 Task: Create a due date automation trigger when advanced on, on the tuesday after a card is due add dates starting in more than 1 working days at 11:00 AM.
Action: Mouse pressed left at (929, 293)
Screenshot: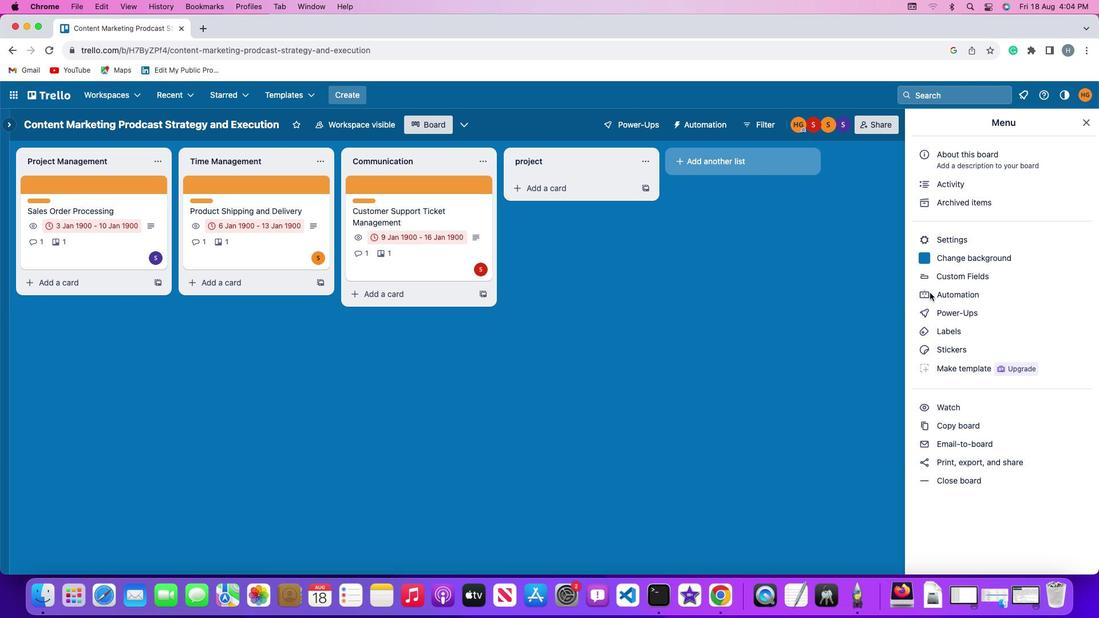 
Action: Mouse moved to (69, 267)
Screenshot: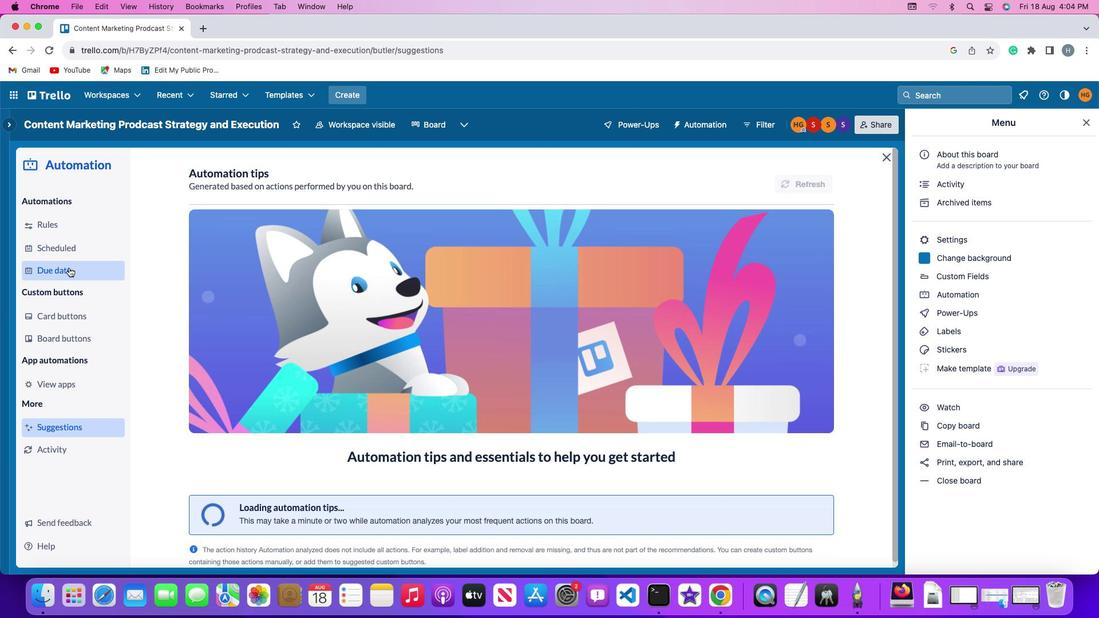 
Action: Mouse pressed left at (69, 267)
Screenshot: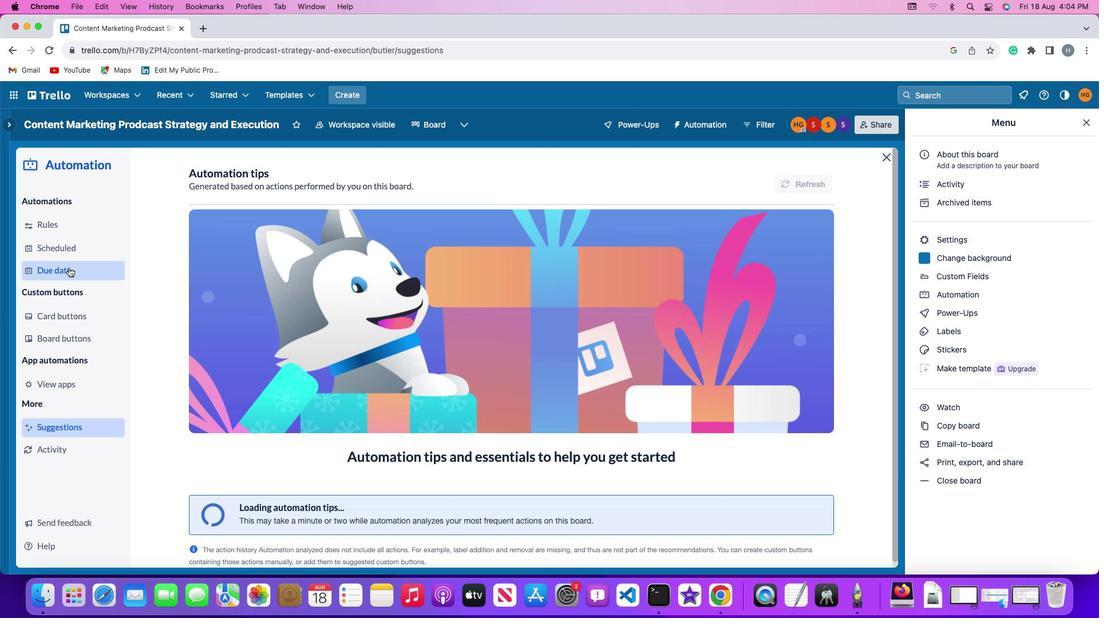 
Action: Mouse moved to (782, 170)
Screenshot: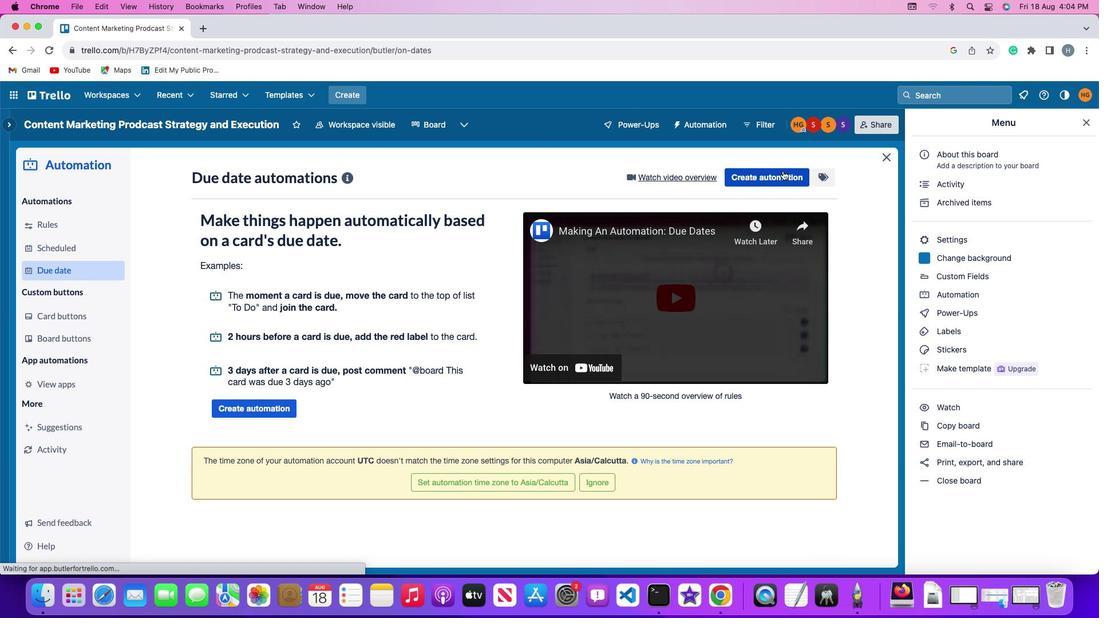 
Action: Mouse pressed left at (782, 170)
Screenshot: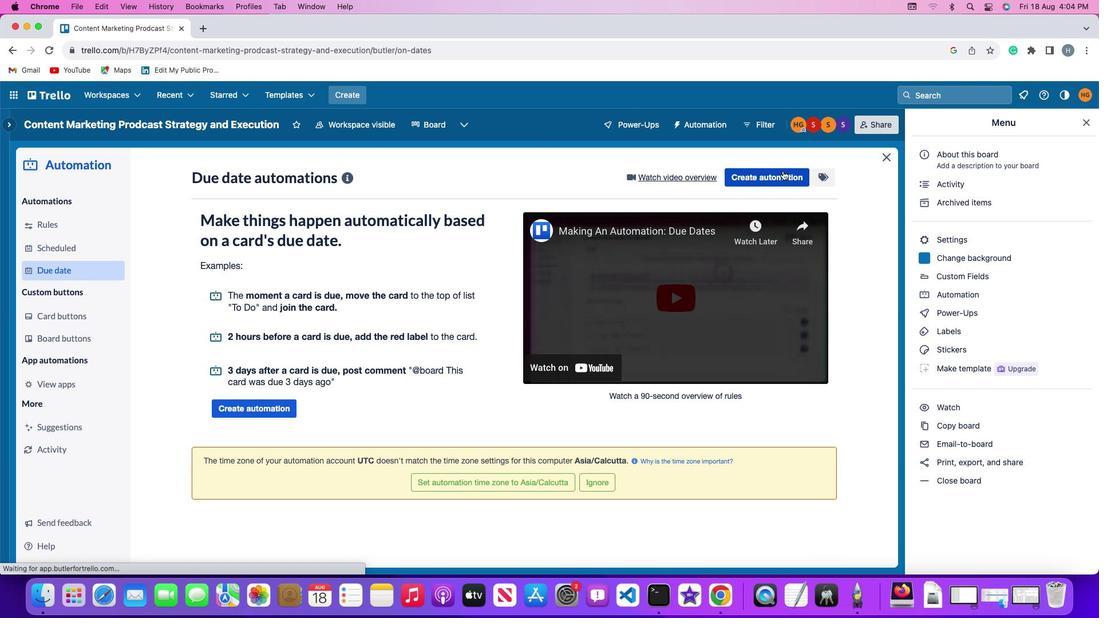 
Action: Mouse moved to (218, 284)
Screenshot: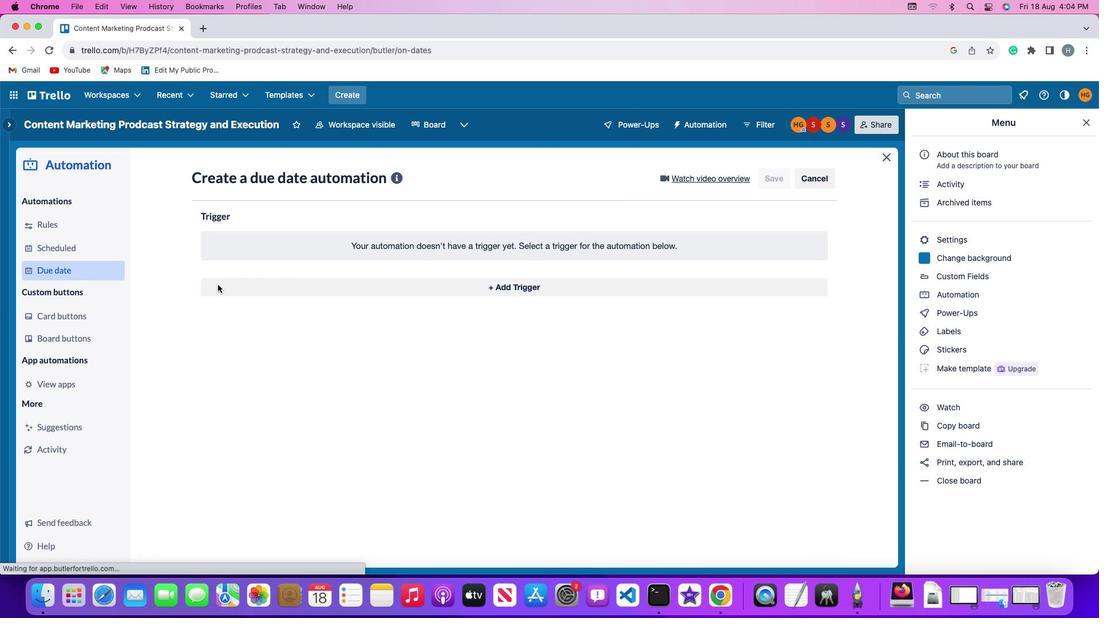 
Action: Mouse pressed left at (218, 284)
Screenshot: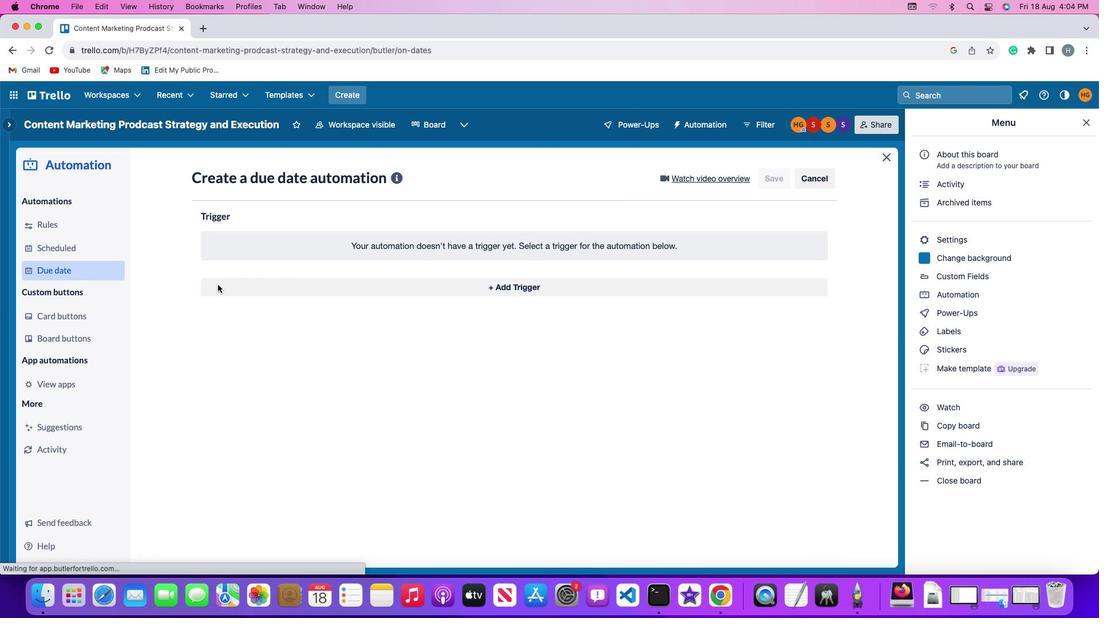 
Action: Mouse moved to (250, 505)
Screenshot: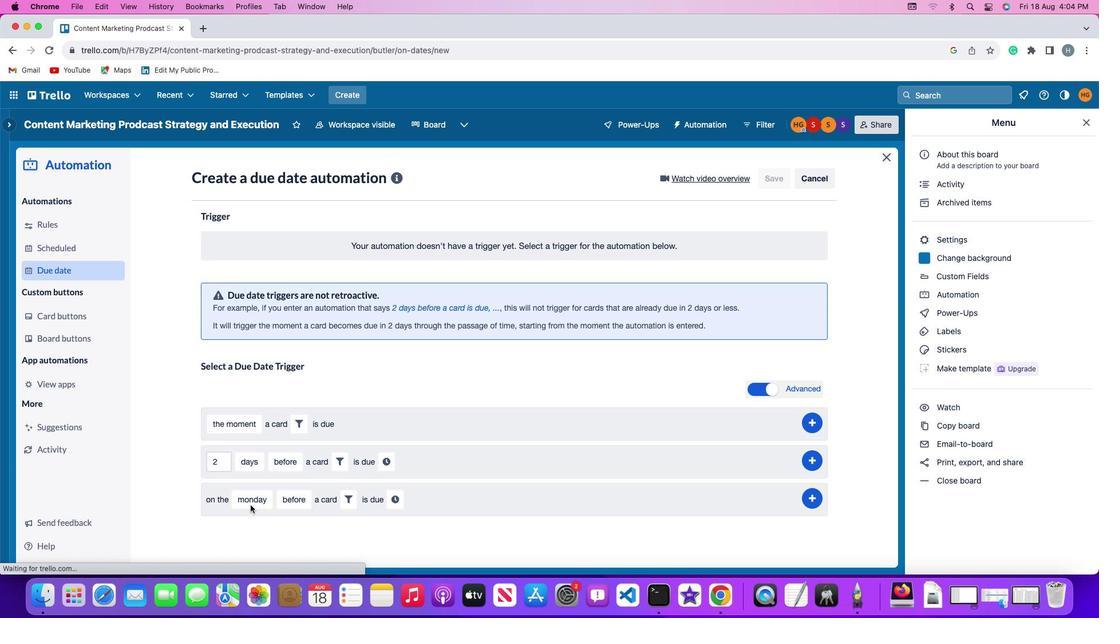
Action: Mouse pressed left at (250, 505)
Screenshot: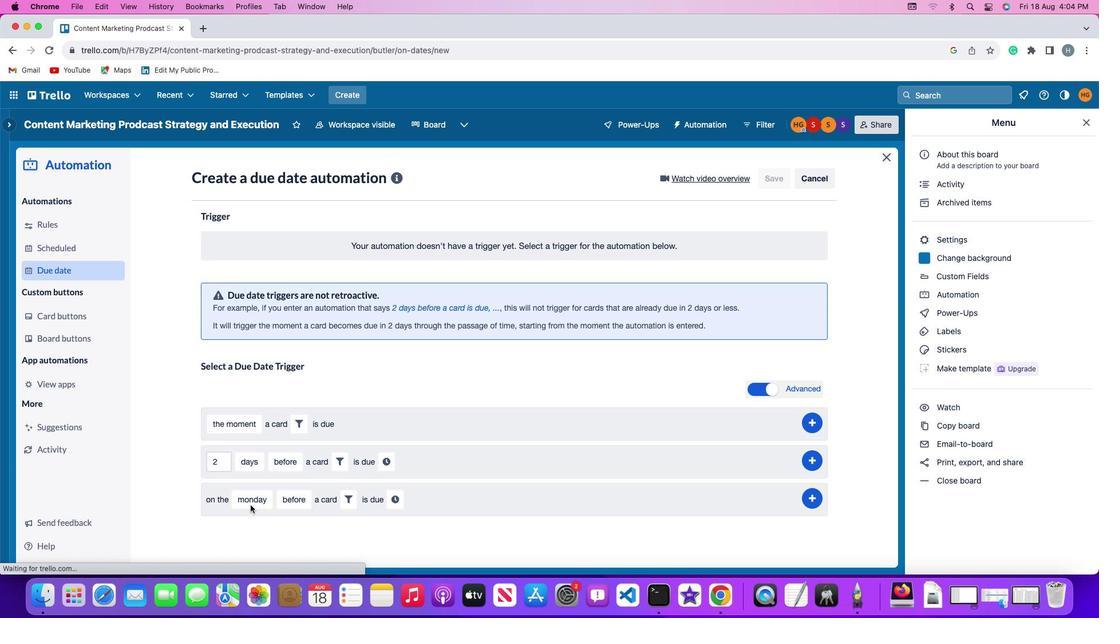 
Action: Mouse moved to (285, 365)
Screenshot: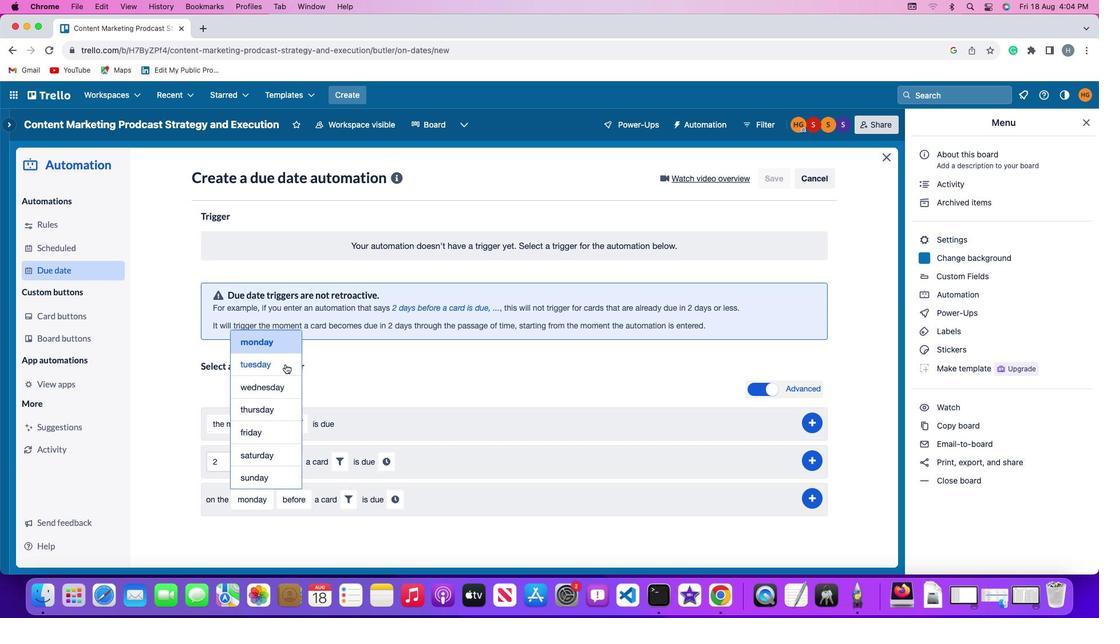 
Action: Mouse pressed left at (285, 365)
Screenshot: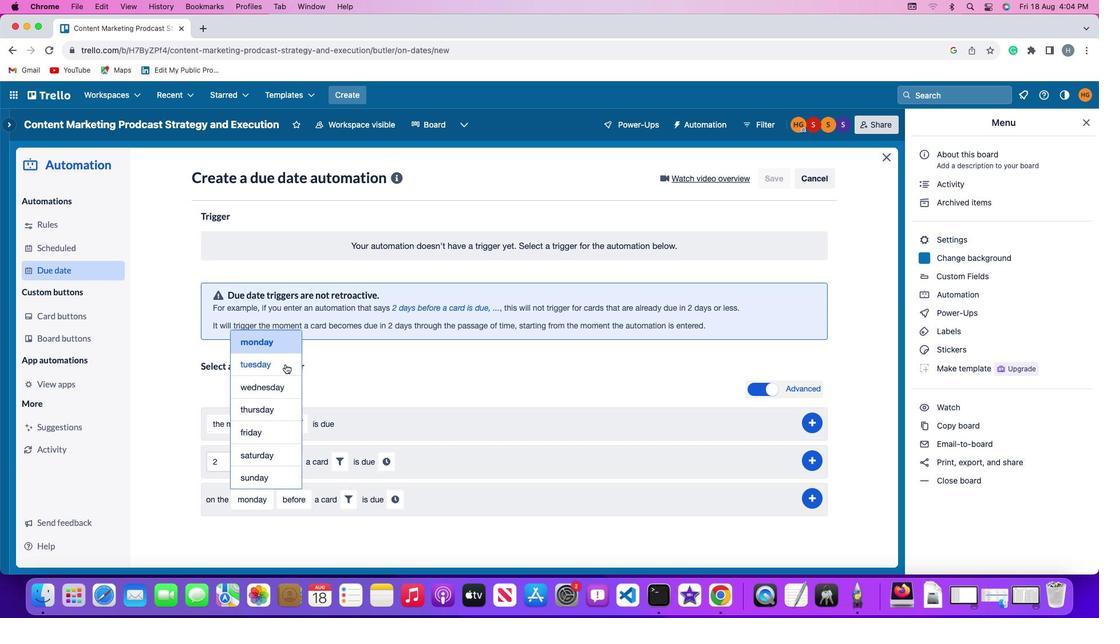 
Action: Mouse moved to (289, 501)
Screenshot: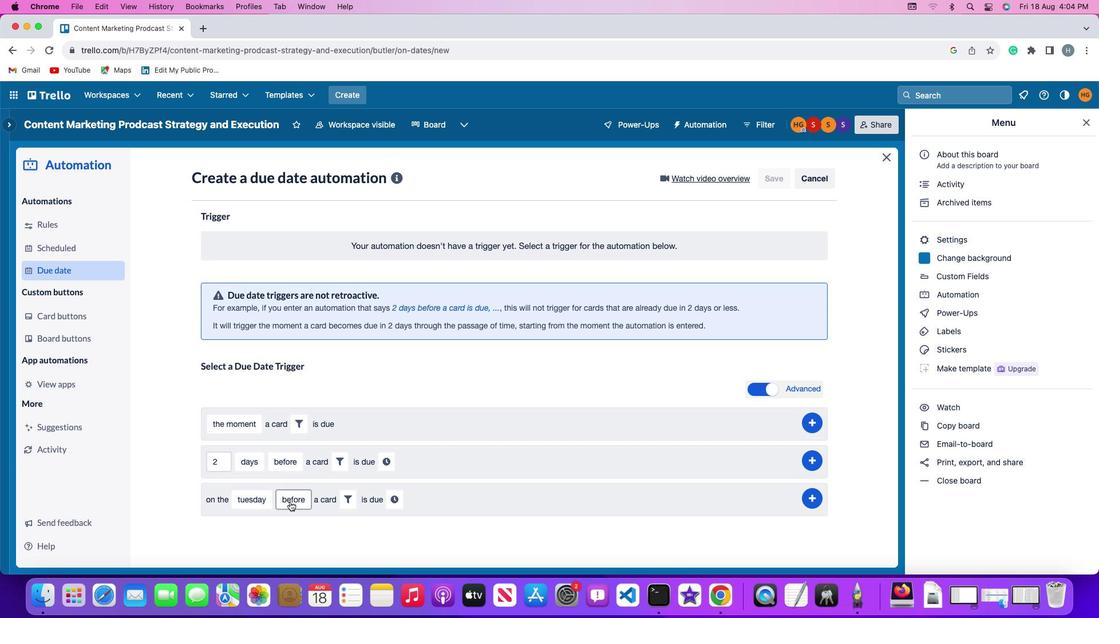 
Action: Mouse pressed left at (289, 501)
Screenshot: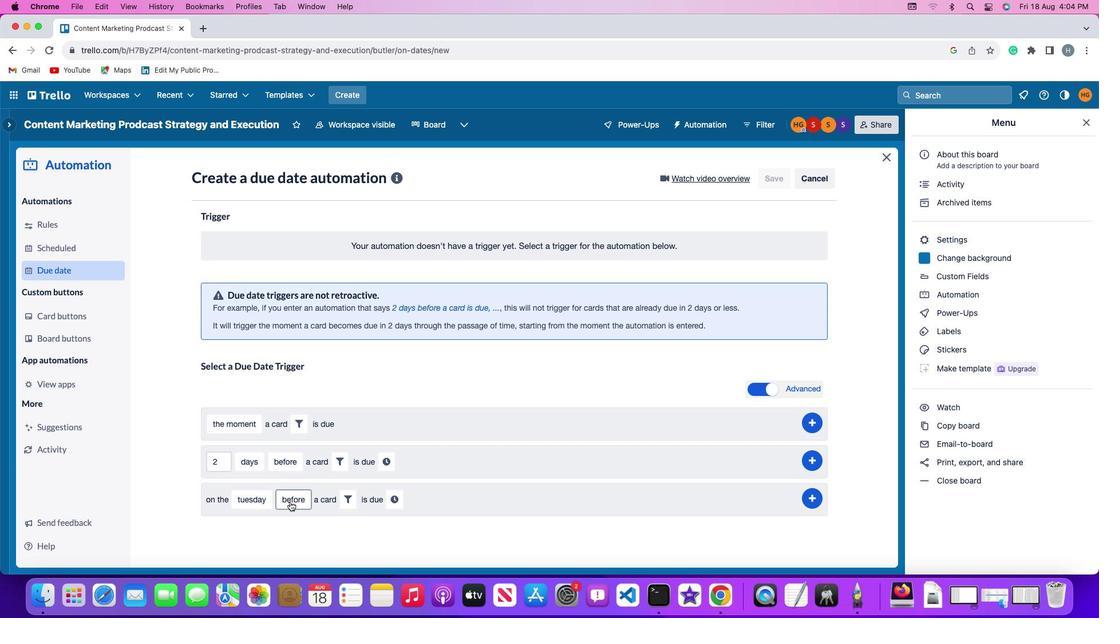 
Action: Mouse moved to (328, 429)
Screenshot: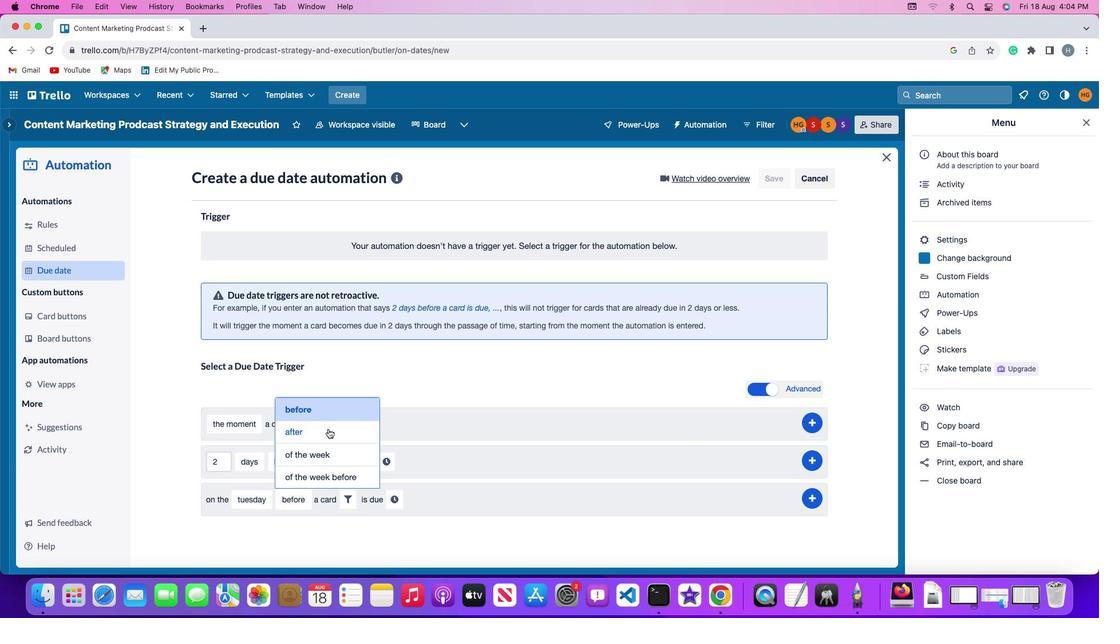 
Action: Mouse pressed left at (328, 429)
Screenshot: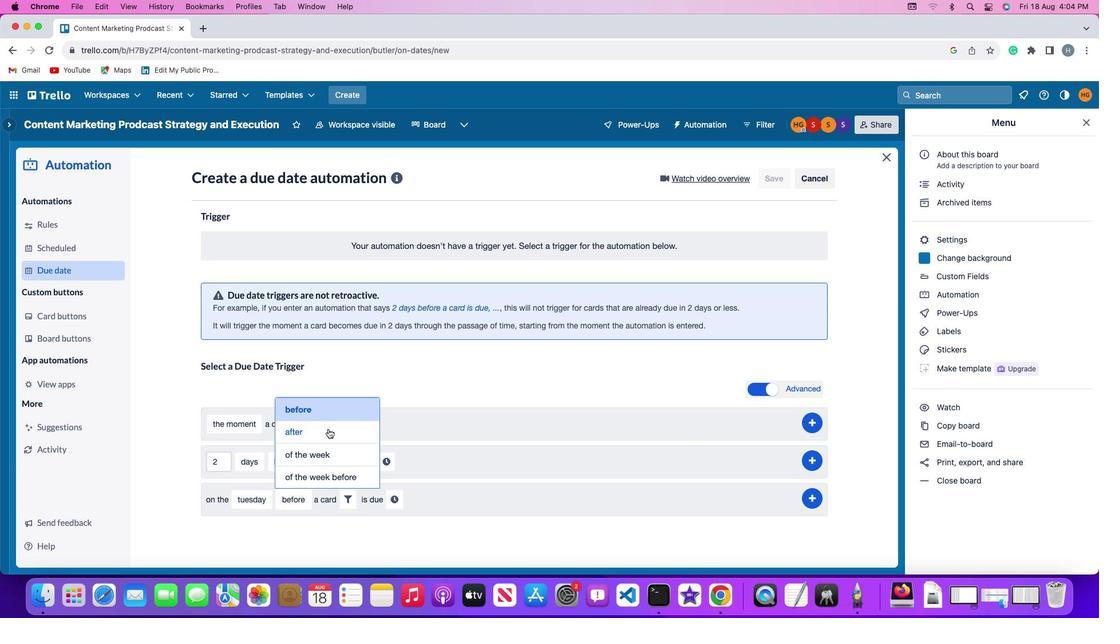 
Action: Mouse moved to (344, 502)
Screenshot: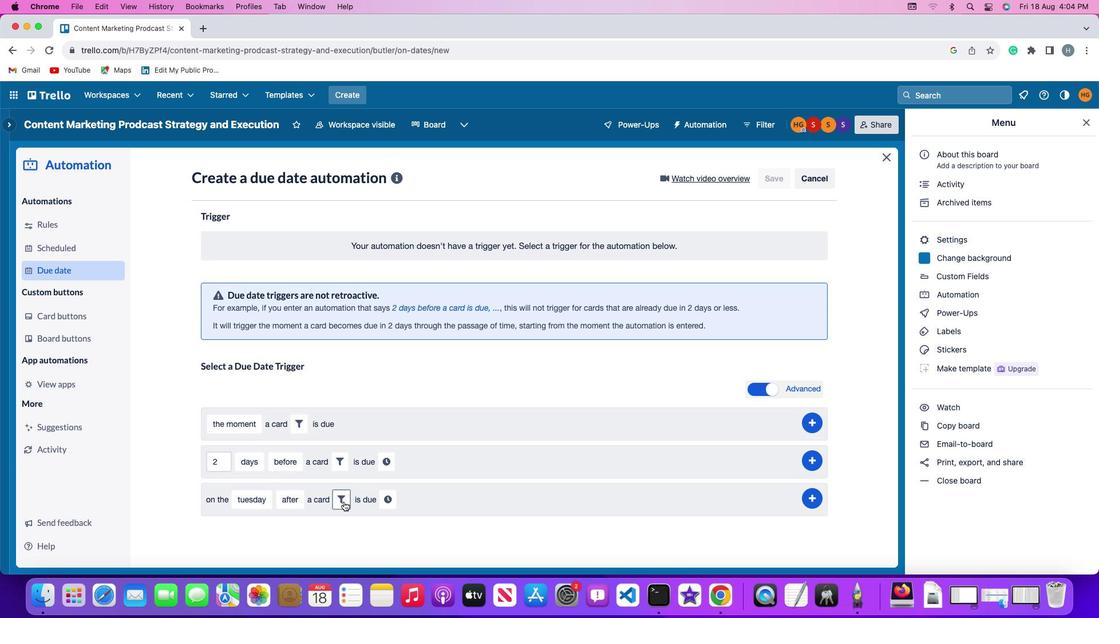 
Action: Mouse pressed left at (344, 502)
Screenshot: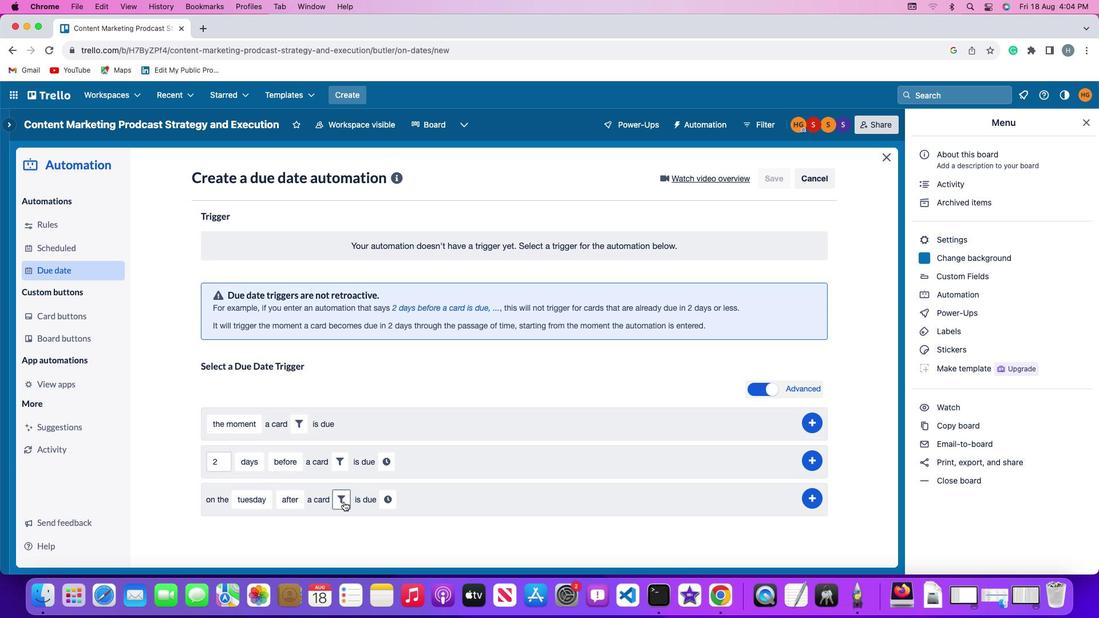 
Action: Mouse moved to (394, 535)
Screenshot: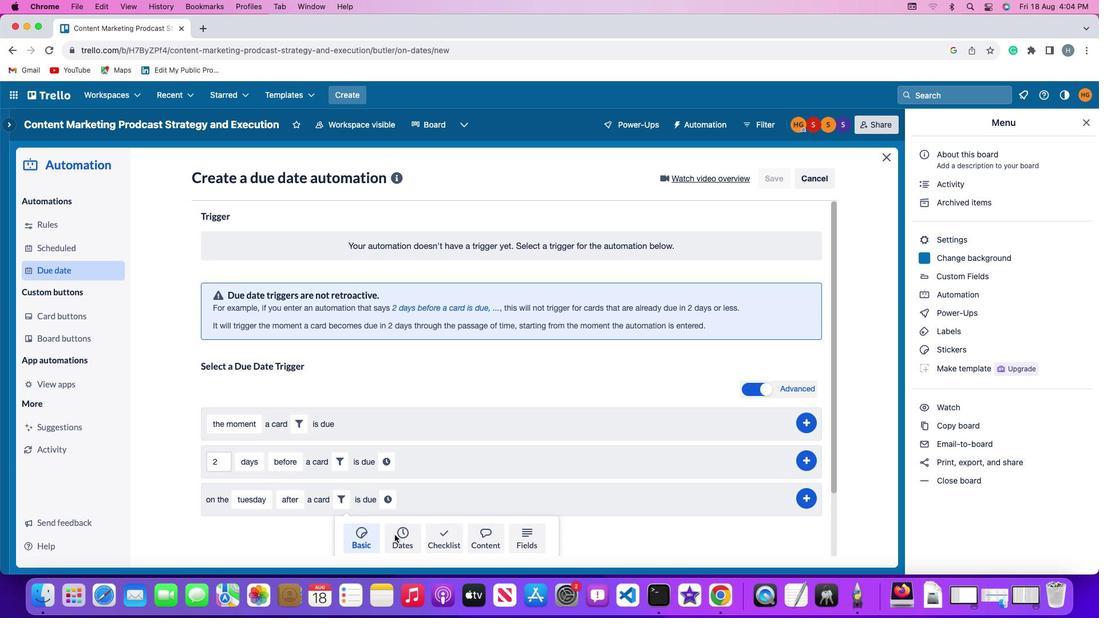 
Action: Mouse pressed left at (394, 535)
Screenshot: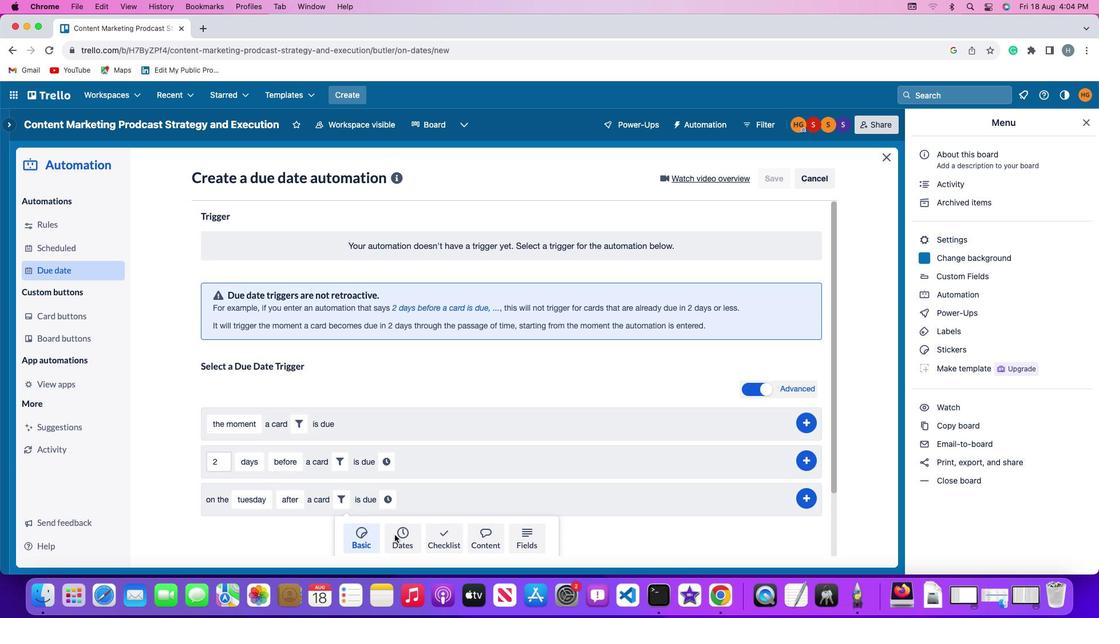 
Action: Mouse moved to (308, 529)
Screenshot: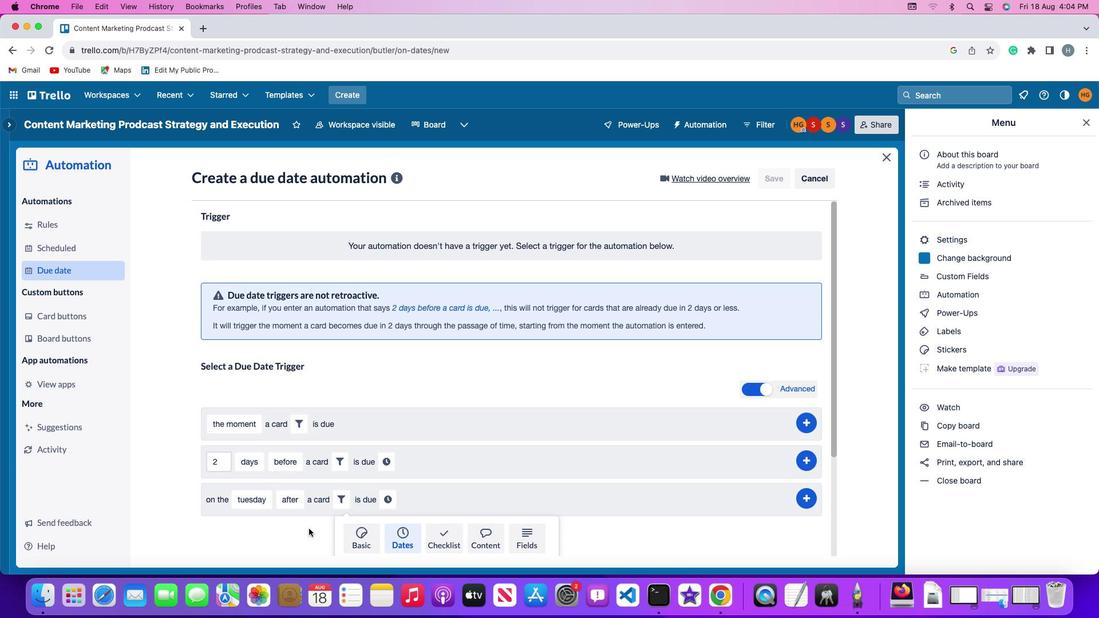
Action: Mouse scrolled (308, 529) with delta (0, 0)
Screenshot: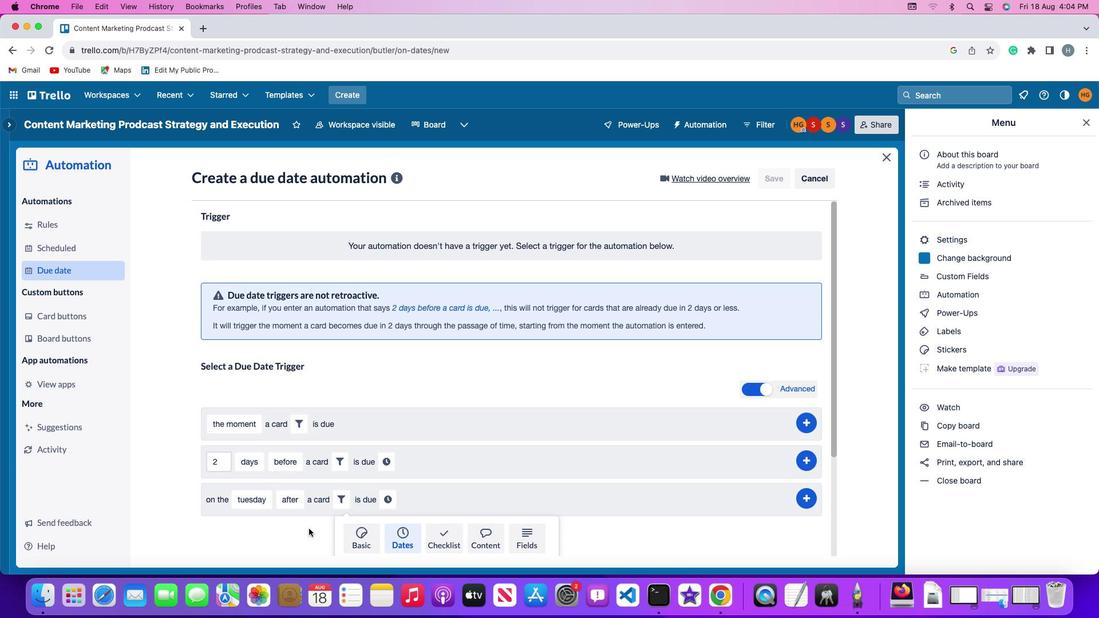 
Action: Mouse scrolled (308, 529) with delta (0, 0)
Screenshot: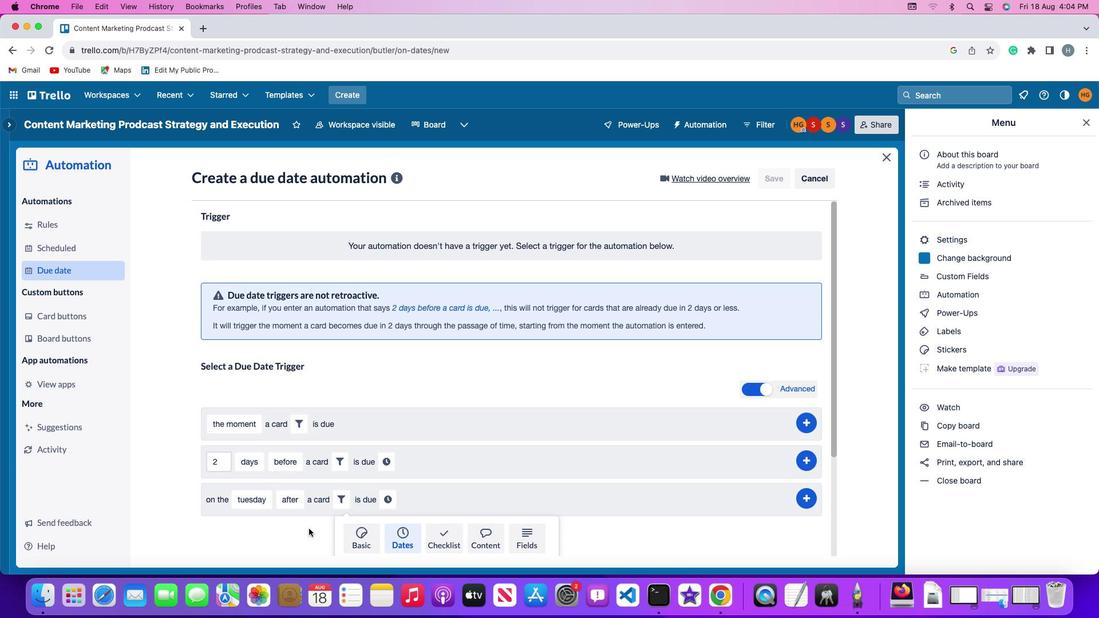 
Action: Mouse scrolled (308, 529) with delta (0, -1)
Screenshot: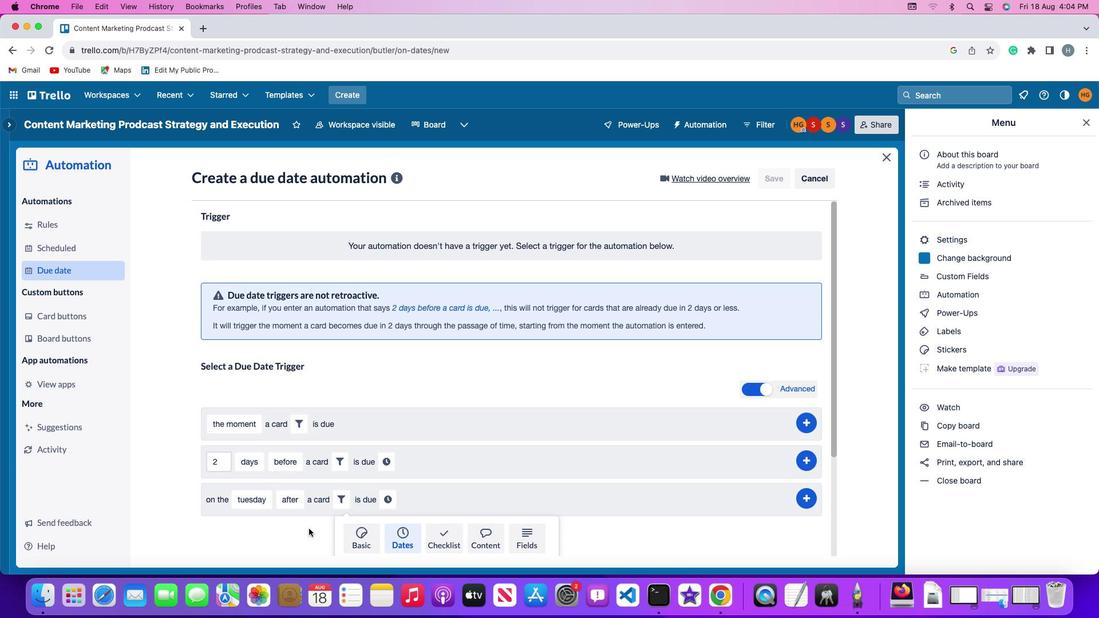 
Action: Mouse scrolled (308, 529) with delta (0, -2)
Screenshot: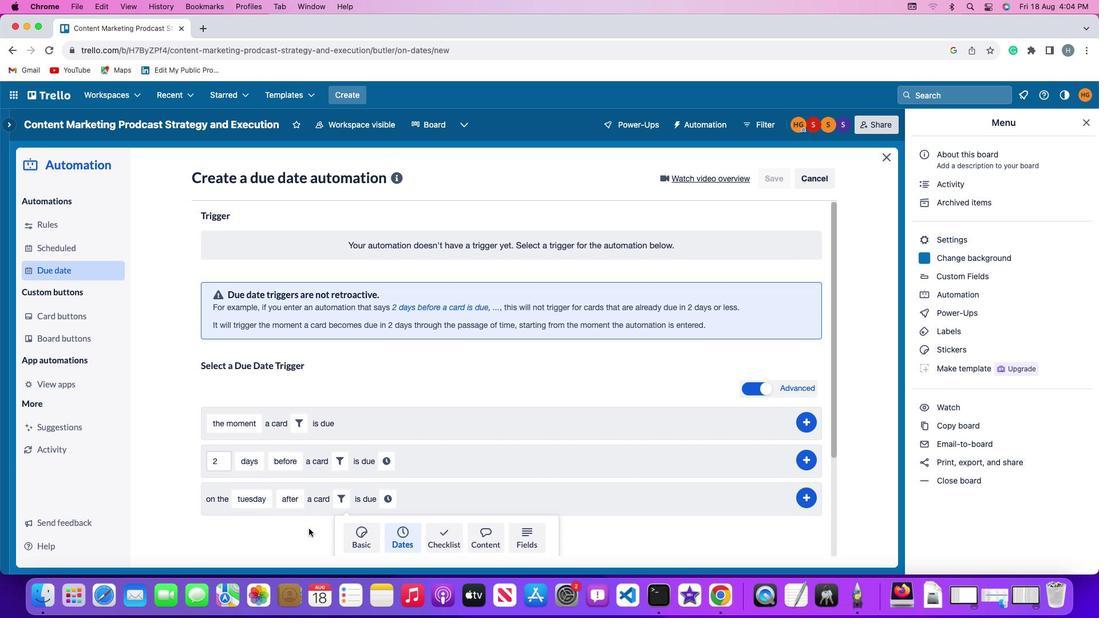 
Action: Mouse scrolled (308, 529) with delta (0, 0)
Screenshot: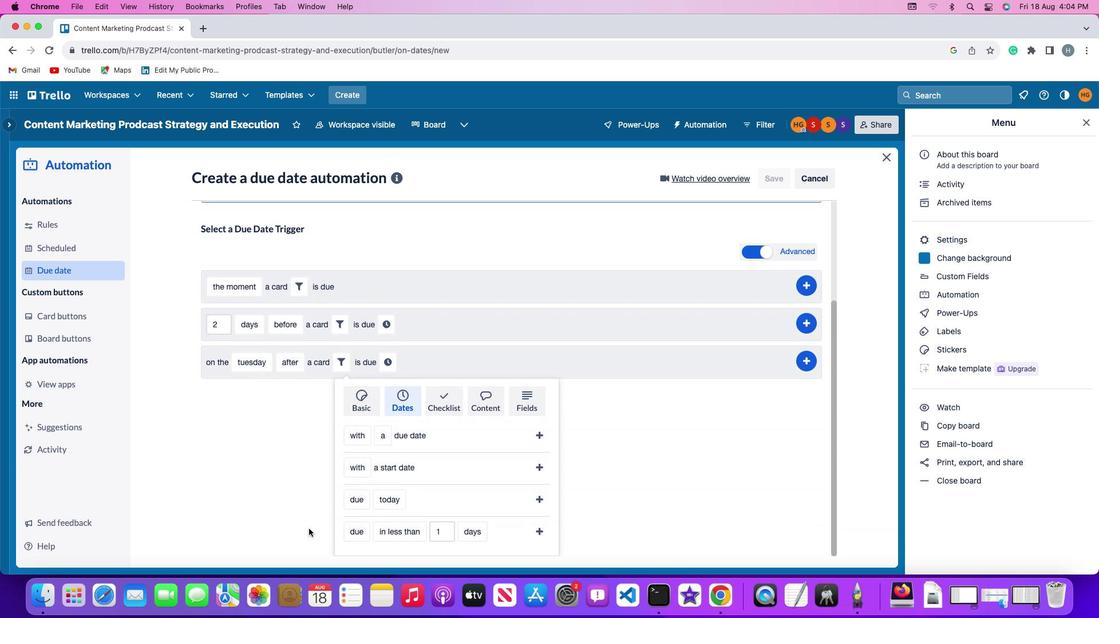 
Action: Mouse scrolled (308, 529) with delta (0, 0)
Screenshot: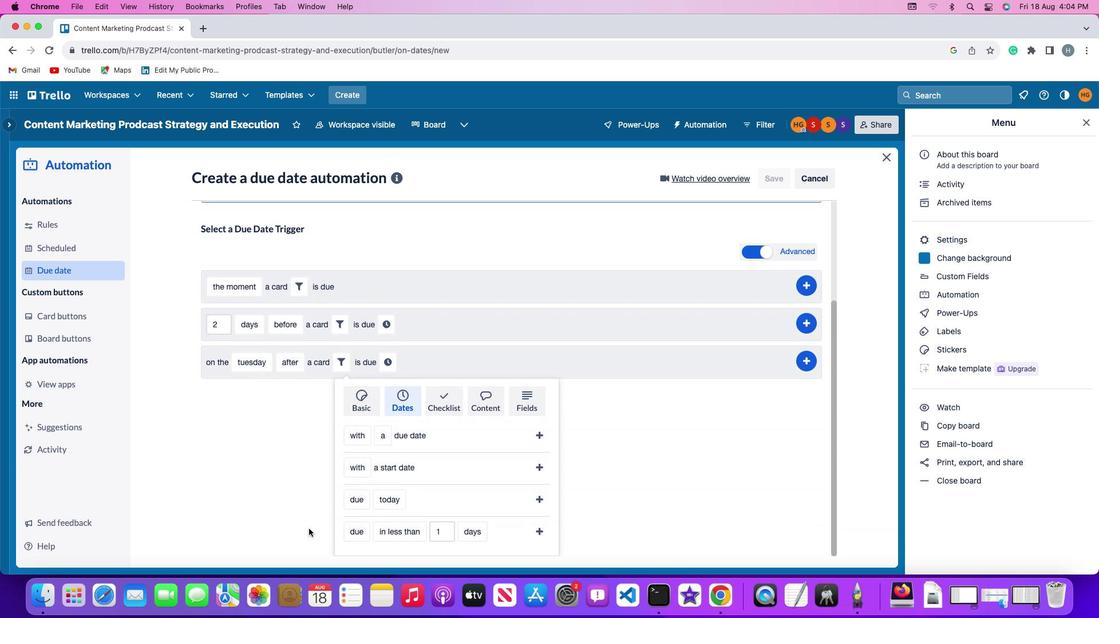 
Action: Mouse scrolled (308, 529) with delta (0, -1)
Screenshot: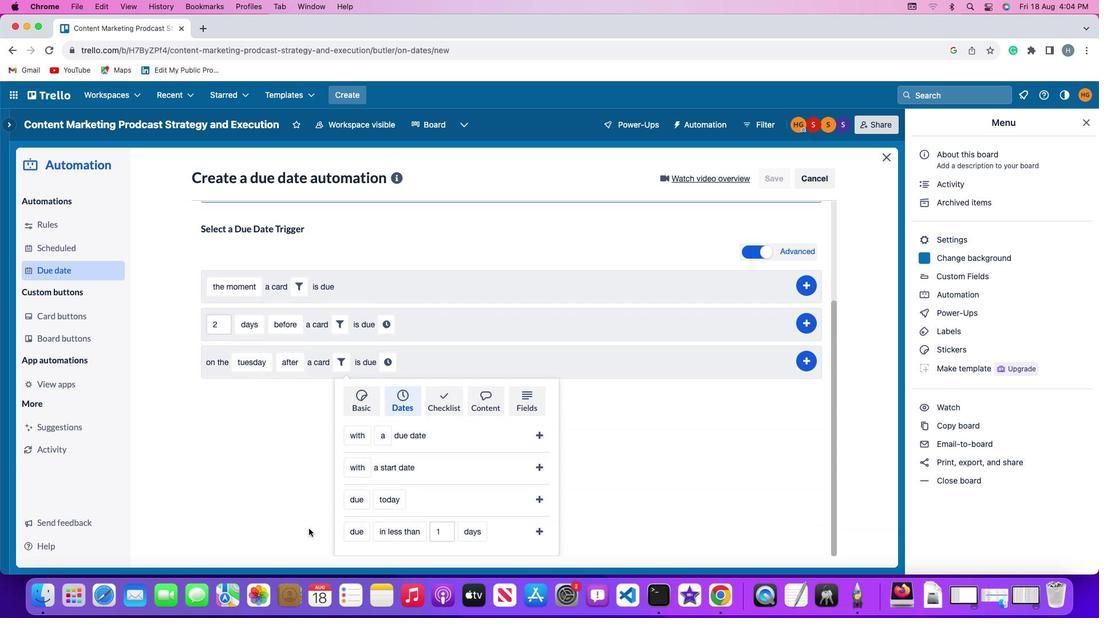 
Action: Mouse moved to (344, 537)
Screenshot: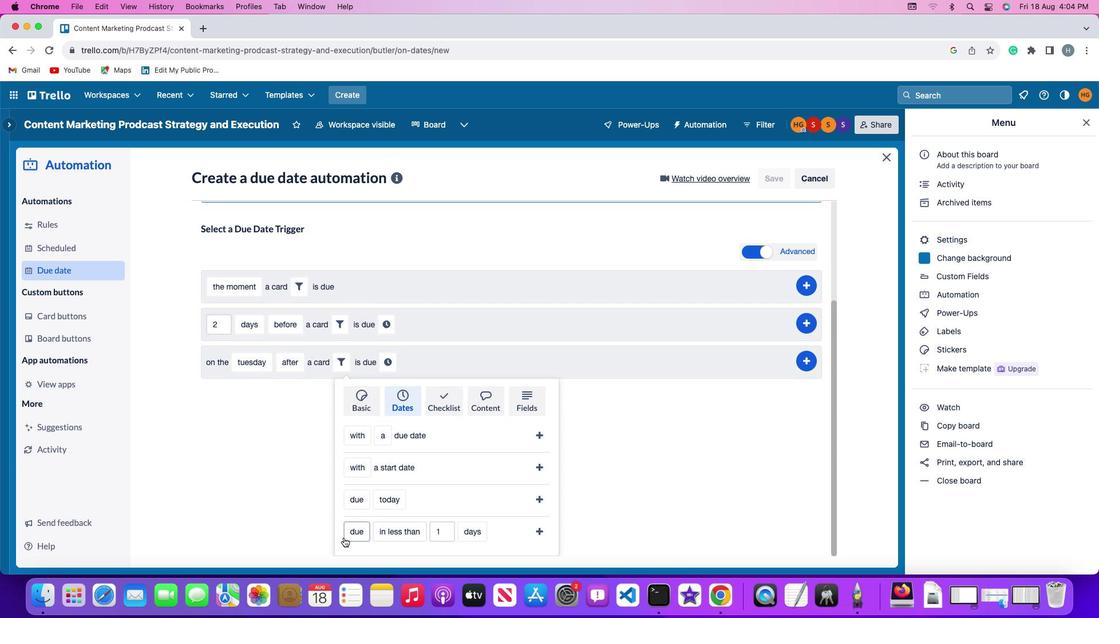 
Action: Mouse pressed left at (344, 537)
Screenshot: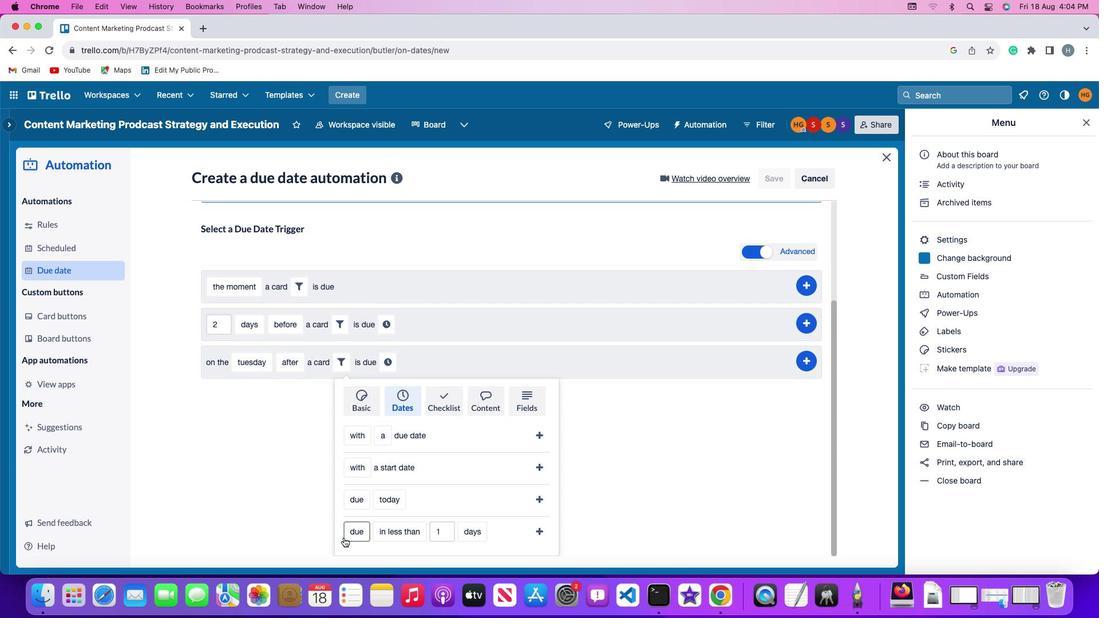 
Action: Mouse moved to (359, 514)
Screenshot: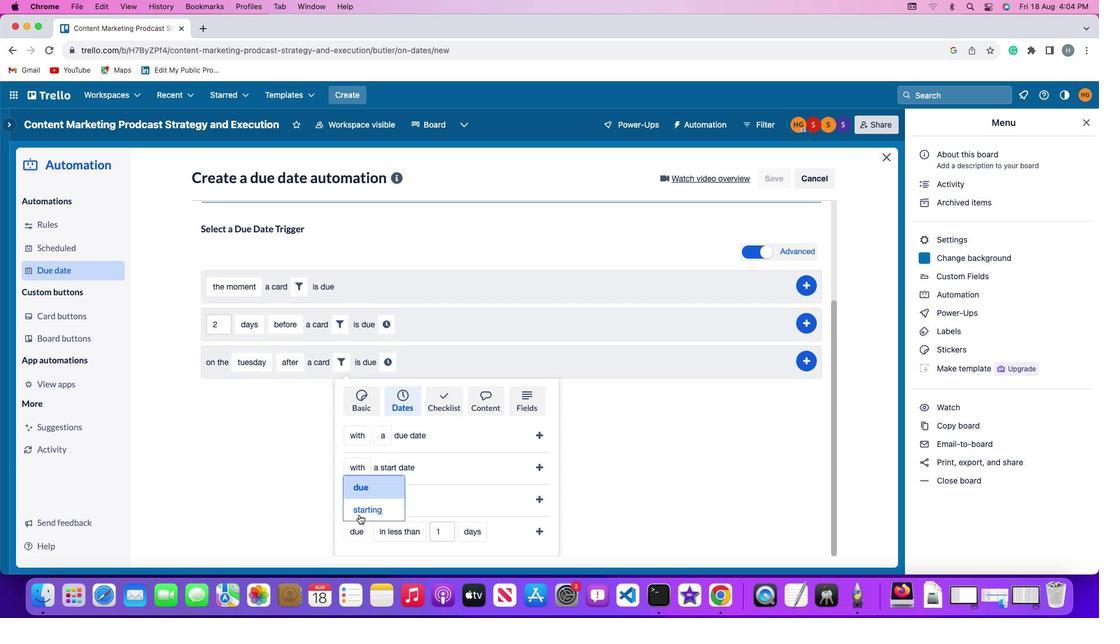 
Action: Mouse pressed left at (359, 514)
Screenshot: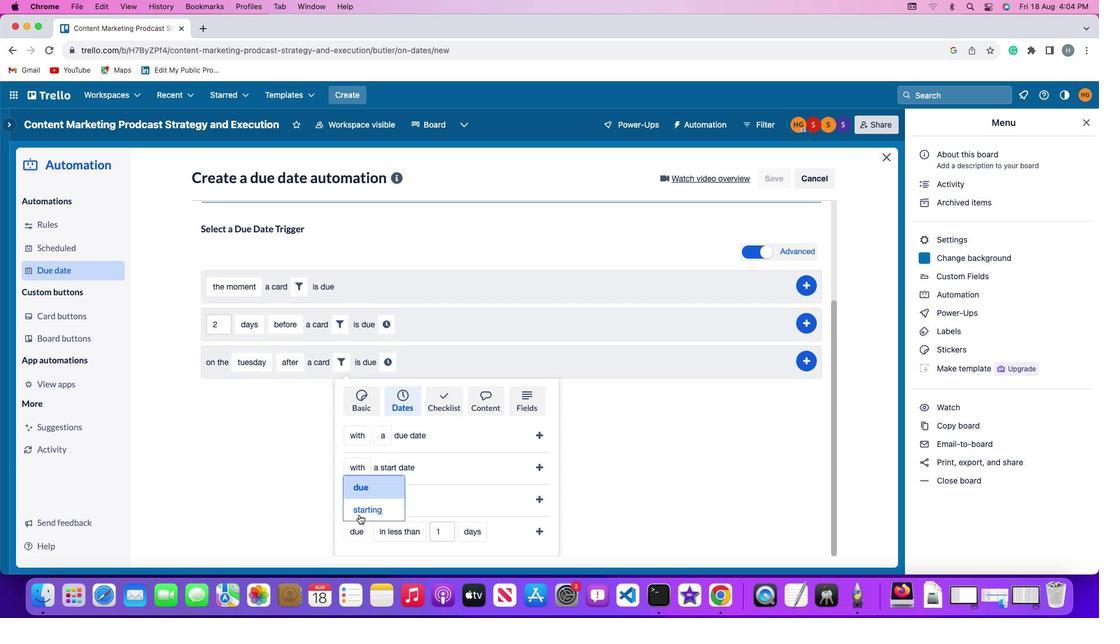 
Action: Mouse moved to (406, 529)
Screenshot: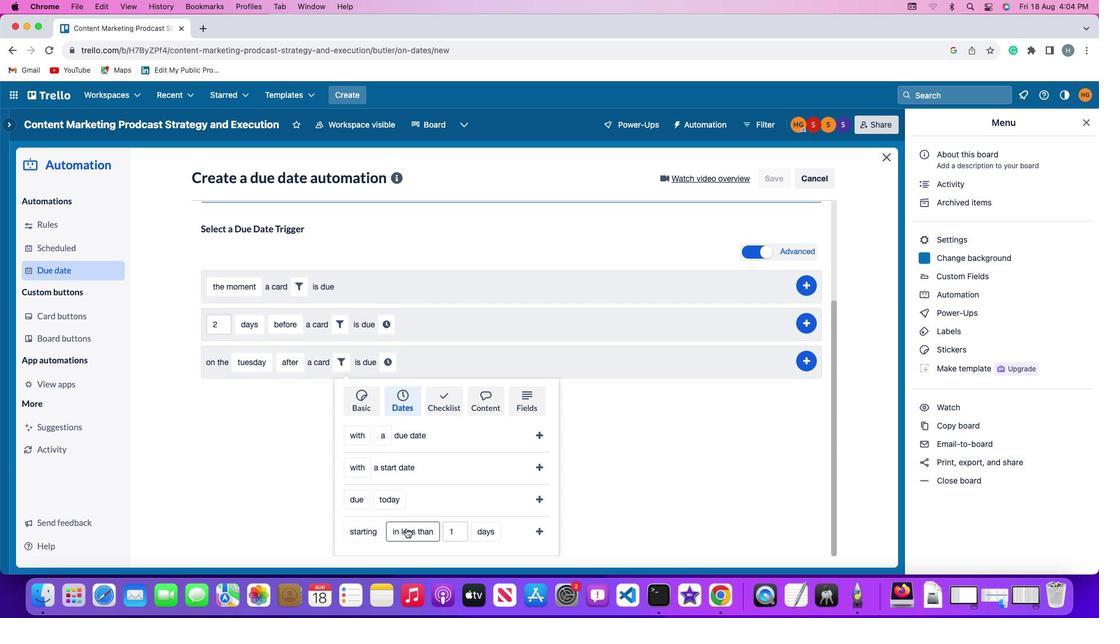 
Action: Mouse pressed left at (406, 529)
Screenshot: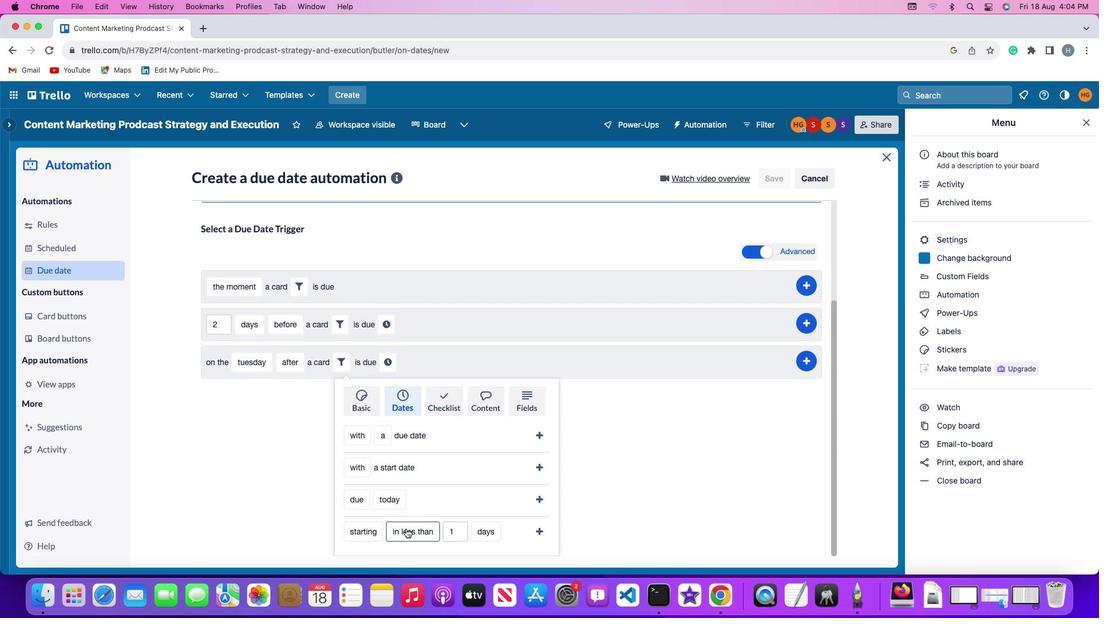 
Action: Mouse moved to (426, 453)
Screenshot: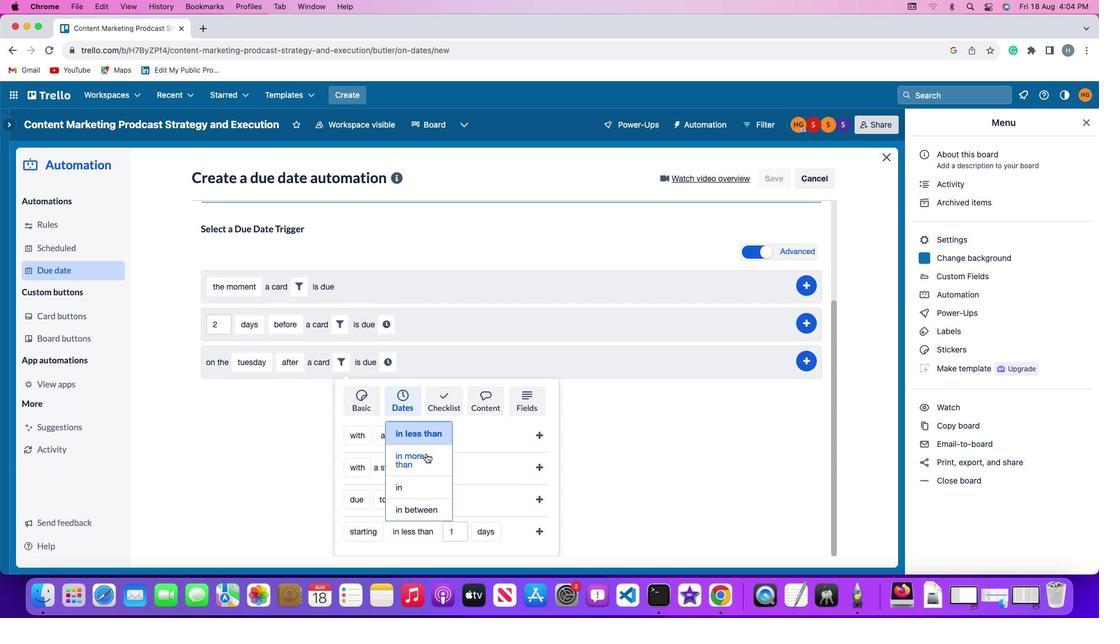 
Action: Mouse pressed left at (426, 453)
Screenshot: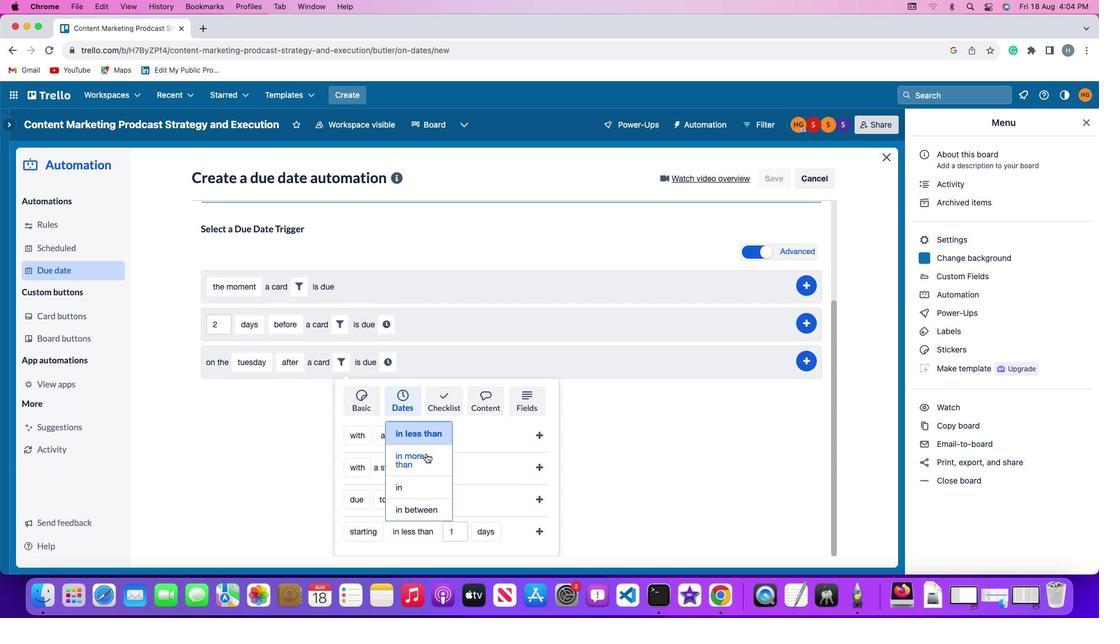 
Action: Mouse moved to (461, 528)
Screenshot: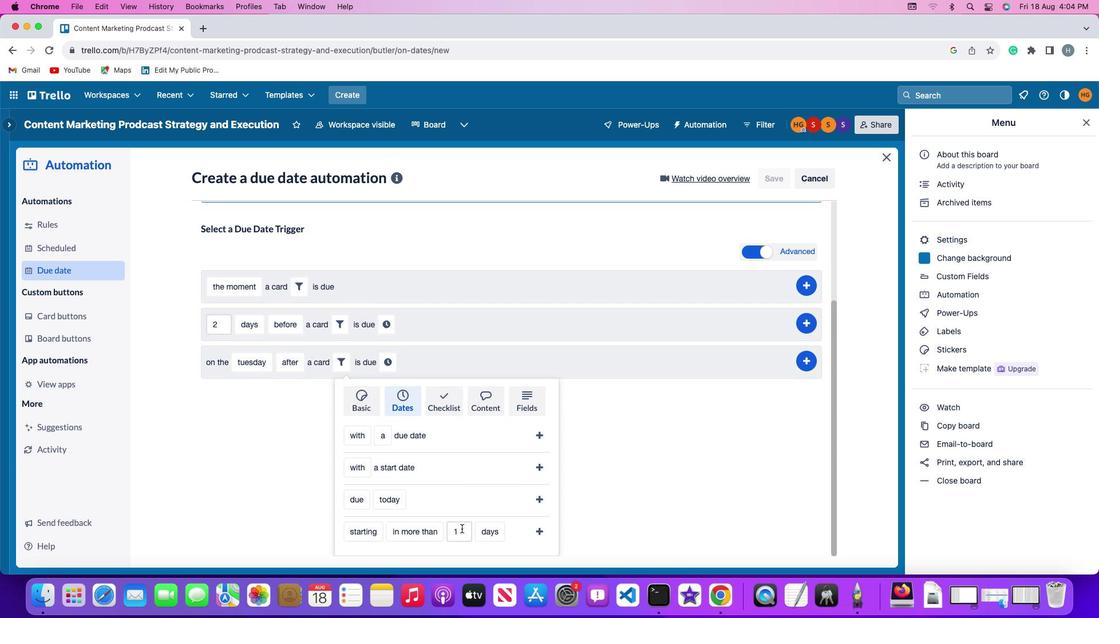 
Action: Mouse pressed left at (461, 528)
Screenshot: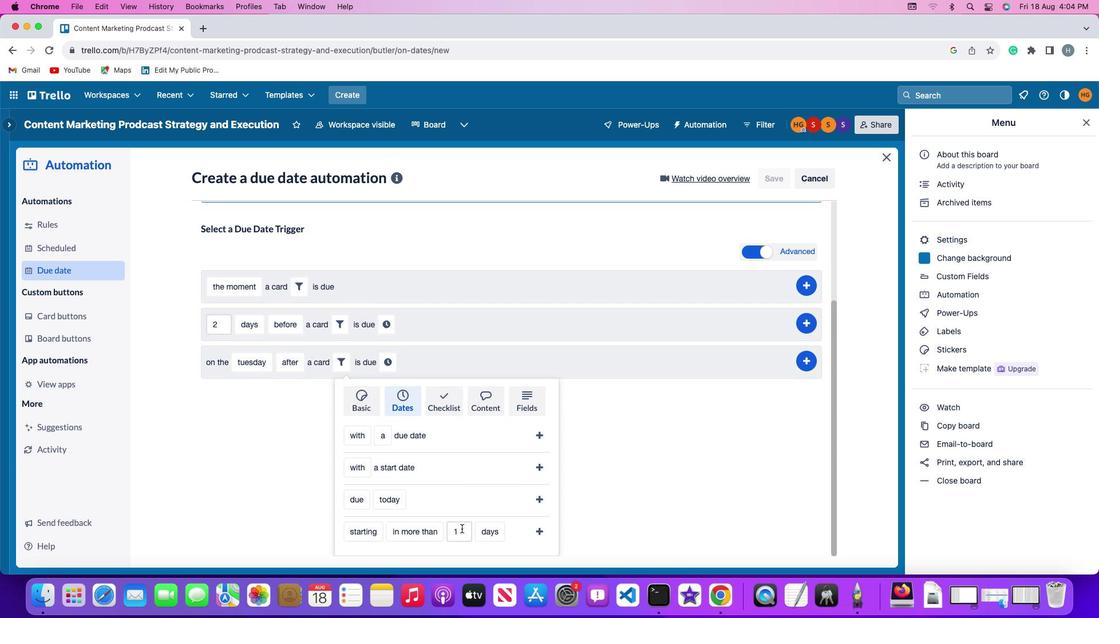 
Action: Mouse moved to (461, 528)
Screenshot: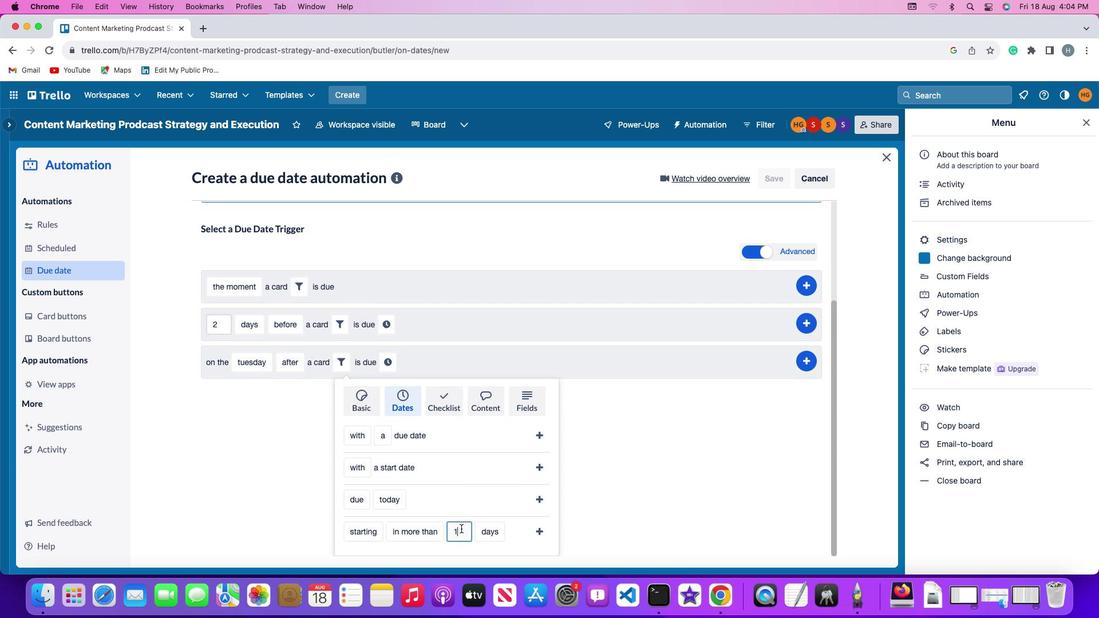 
Action: Key pressed Key.backspace'1'
Screenshot: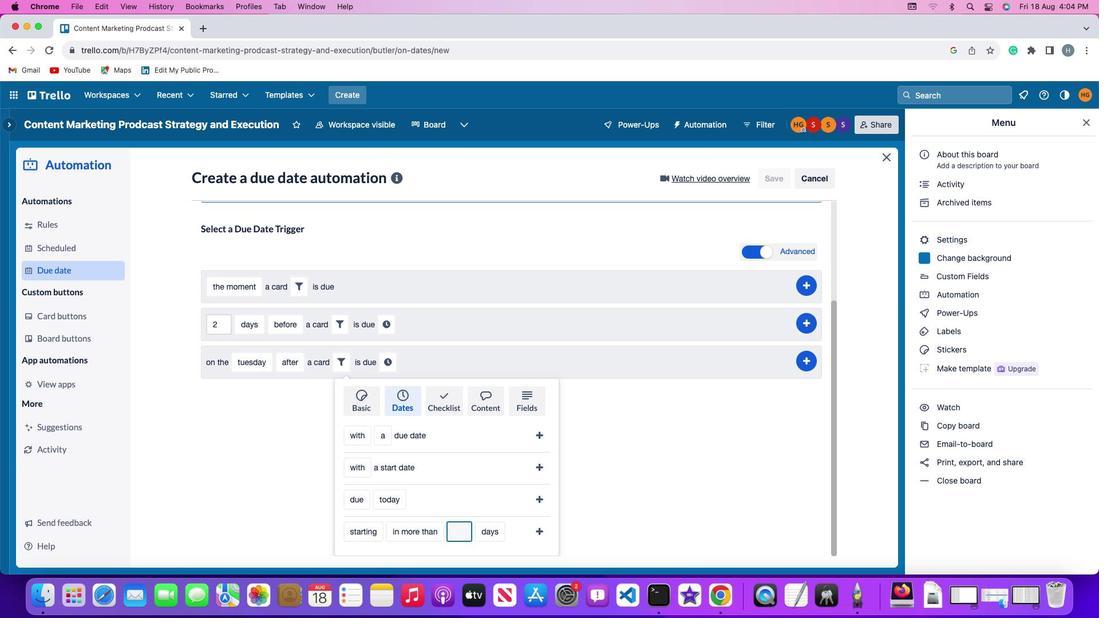 
Action: Mouse moved to (490, 531)
Screenshot: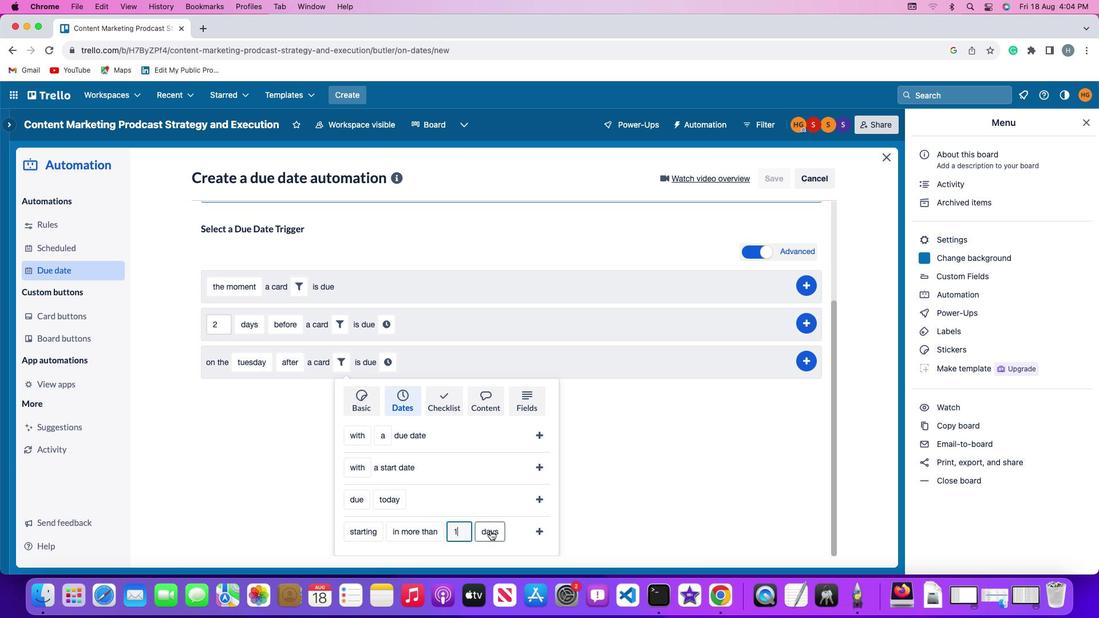 
Action: Mouse pressed left at (490, 531)
Screenshot: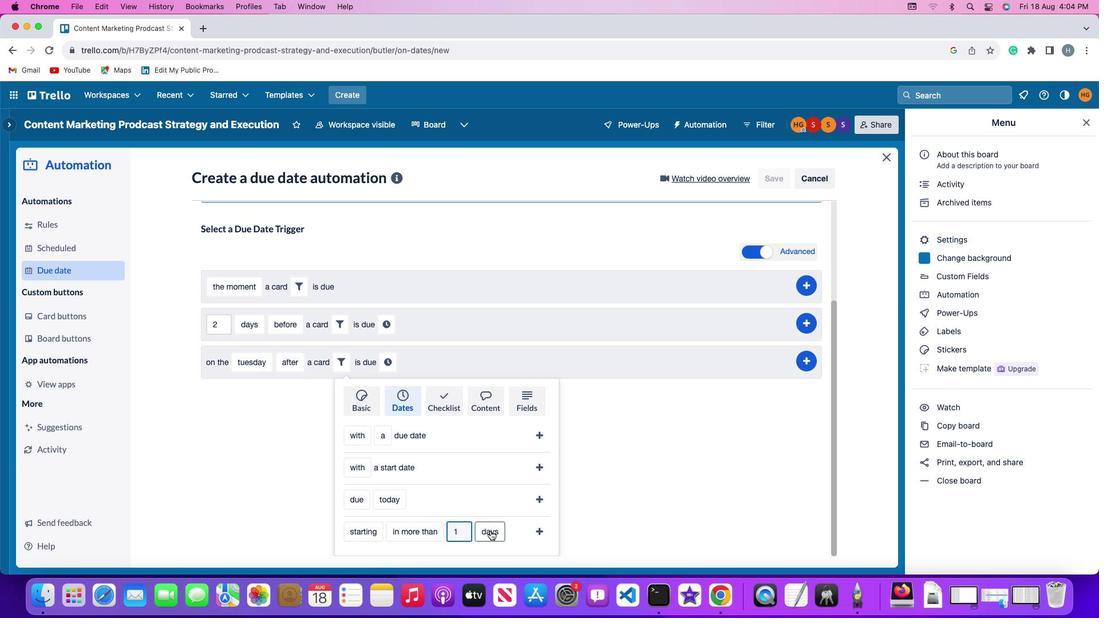 
Action: Mouse moved to (497, 514)
Screenshot: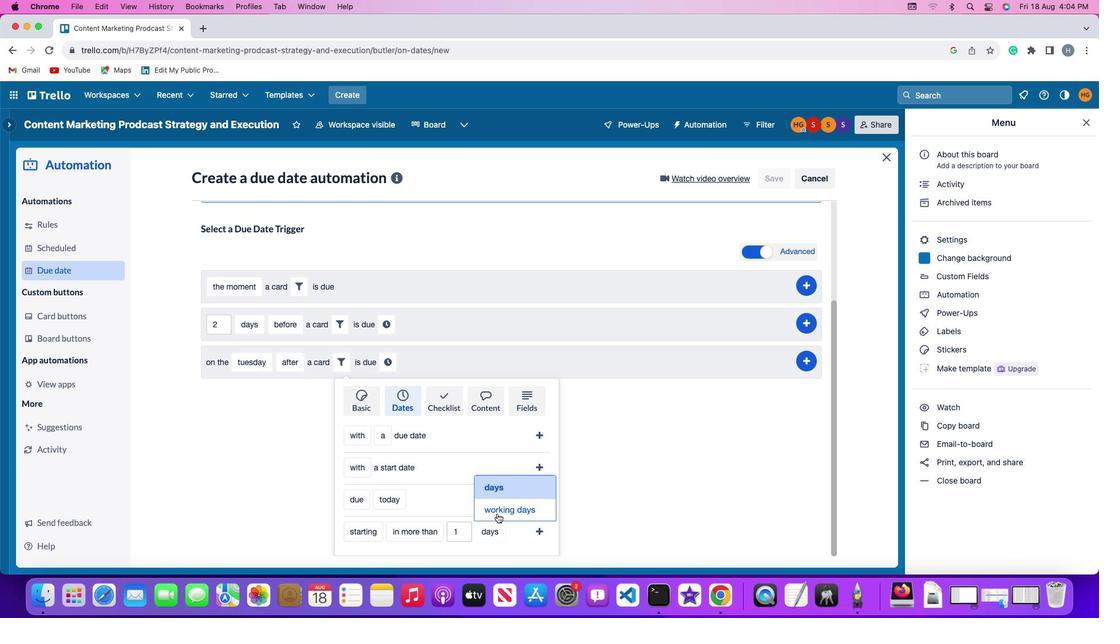 
Action: Mouse pressed left at (497, 514)
Screenshot: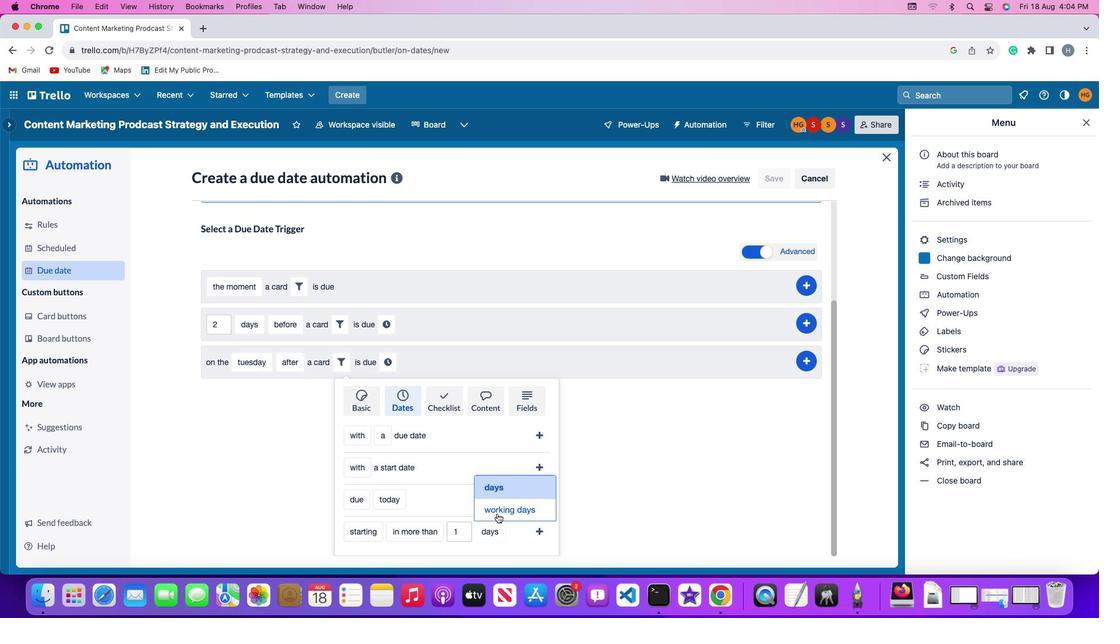 
Action: Mouse moved to (551, 533)
Screenshot: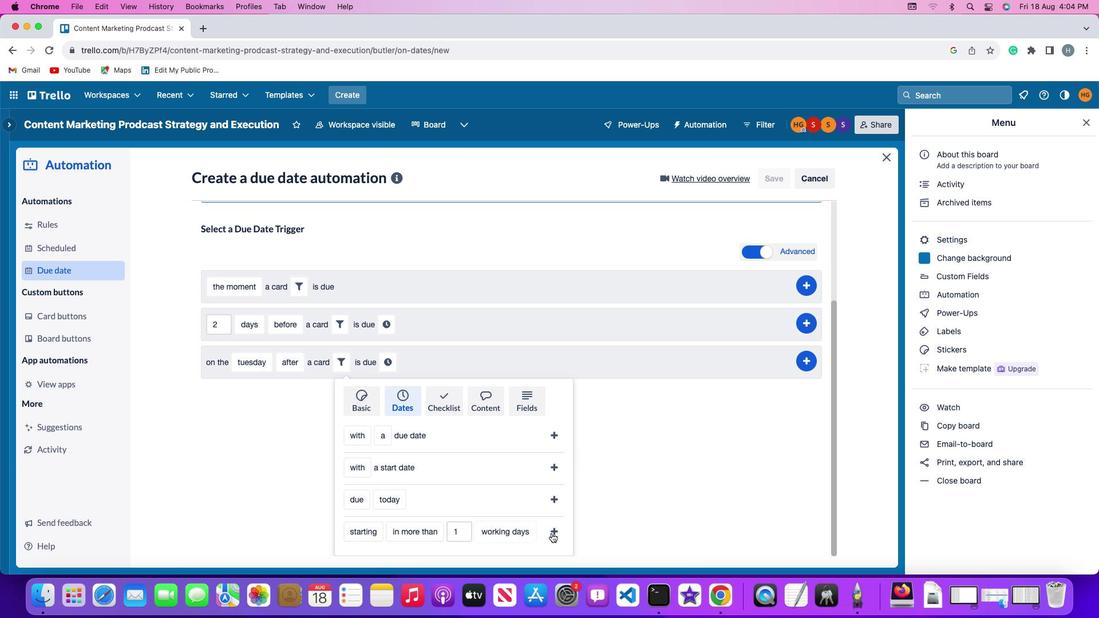 
Action: Mouse pressed left at (551, 533)
Screenshot: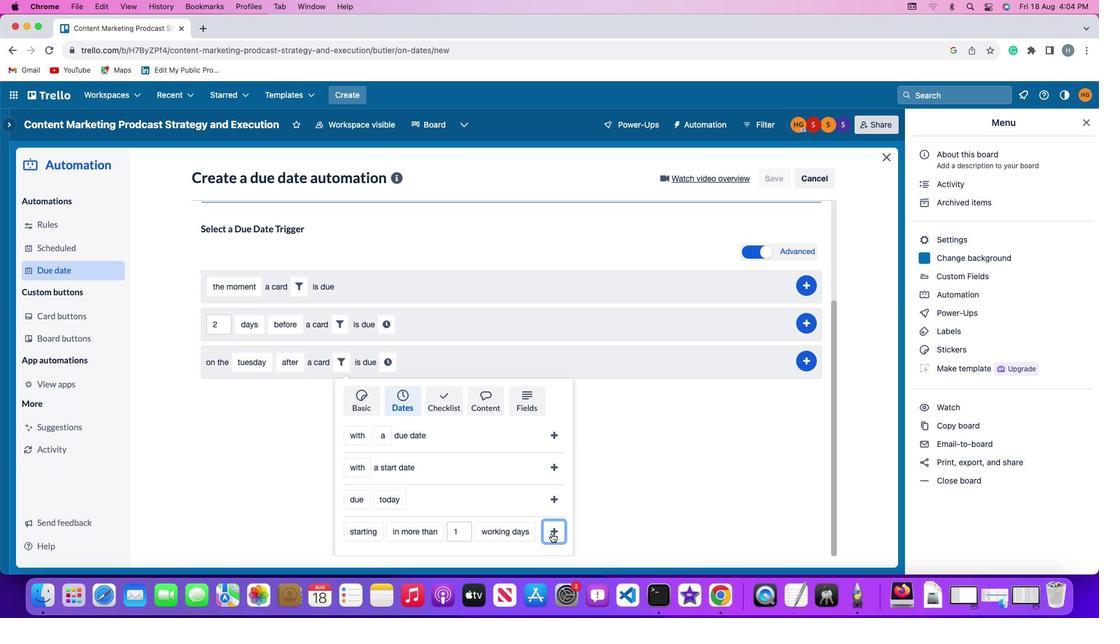 
Action: Mouse moved to (541, 495)
Screenshot: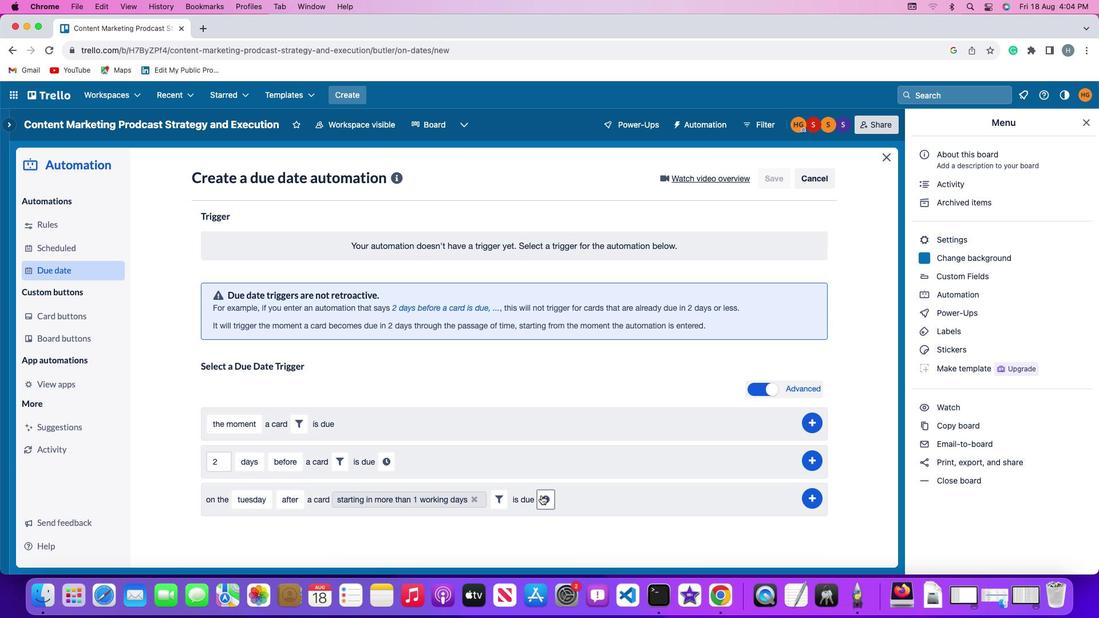
Action: Mouse pressed left at (541, 495)
Screenshot: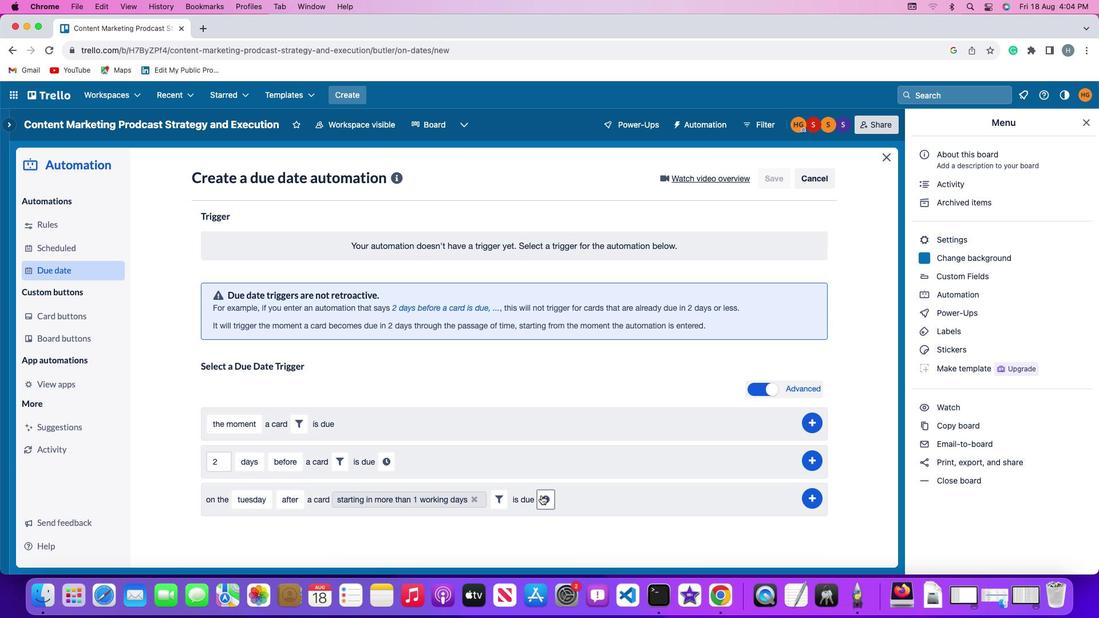 
Action: Mouse moved to (565, 502)
Screenshot: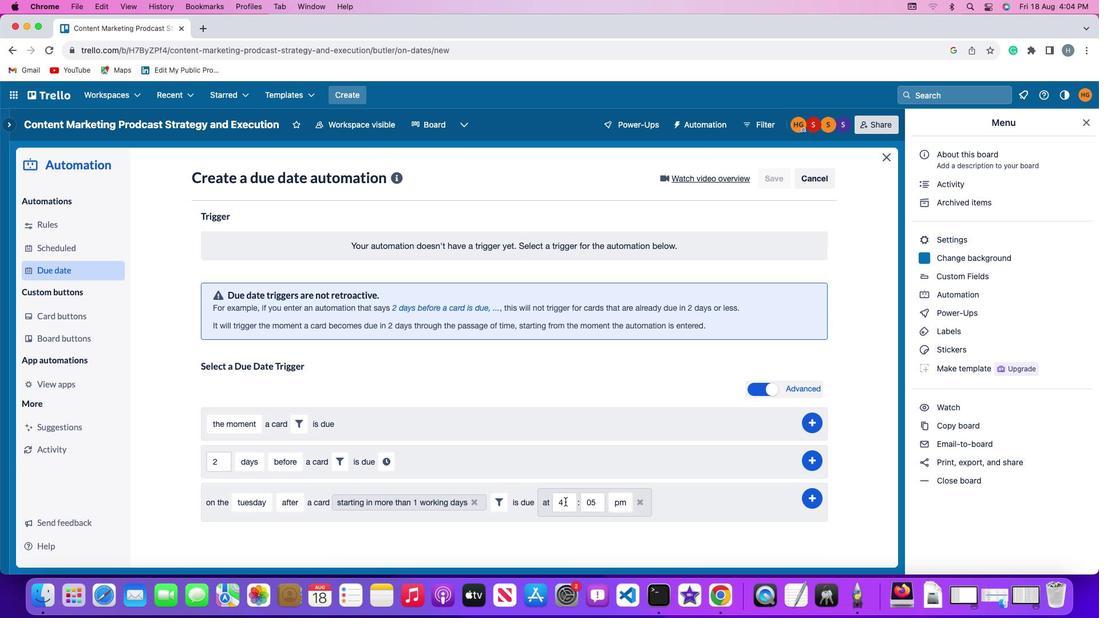
Action: Mouse pressed left at (565, 502)
Screenshot: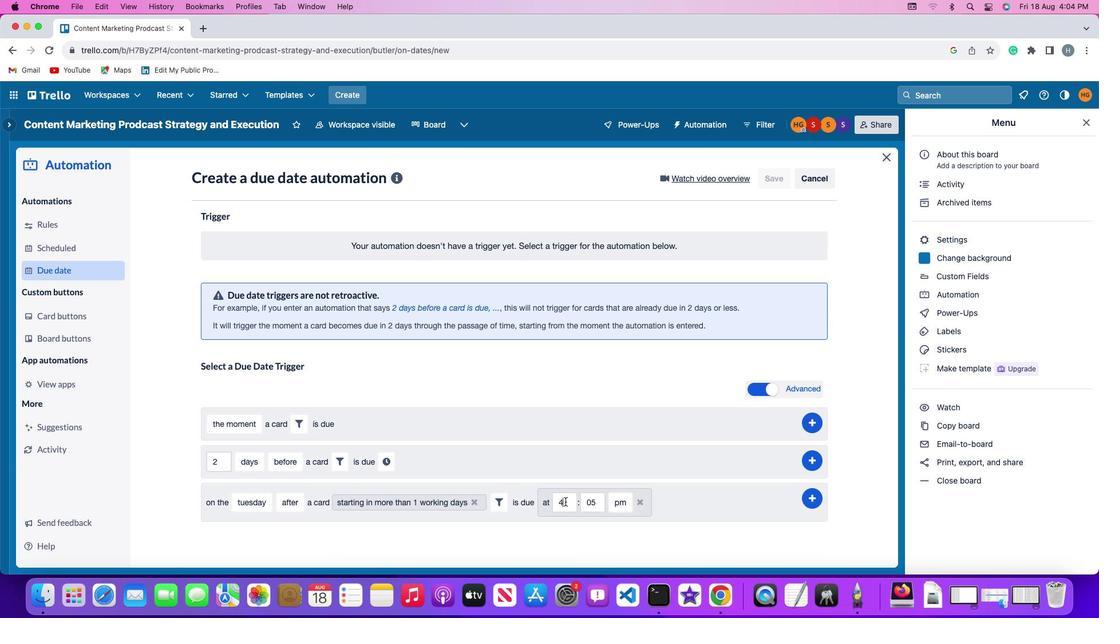 
Action: Mouse moved to (565, 502)
Screenshot: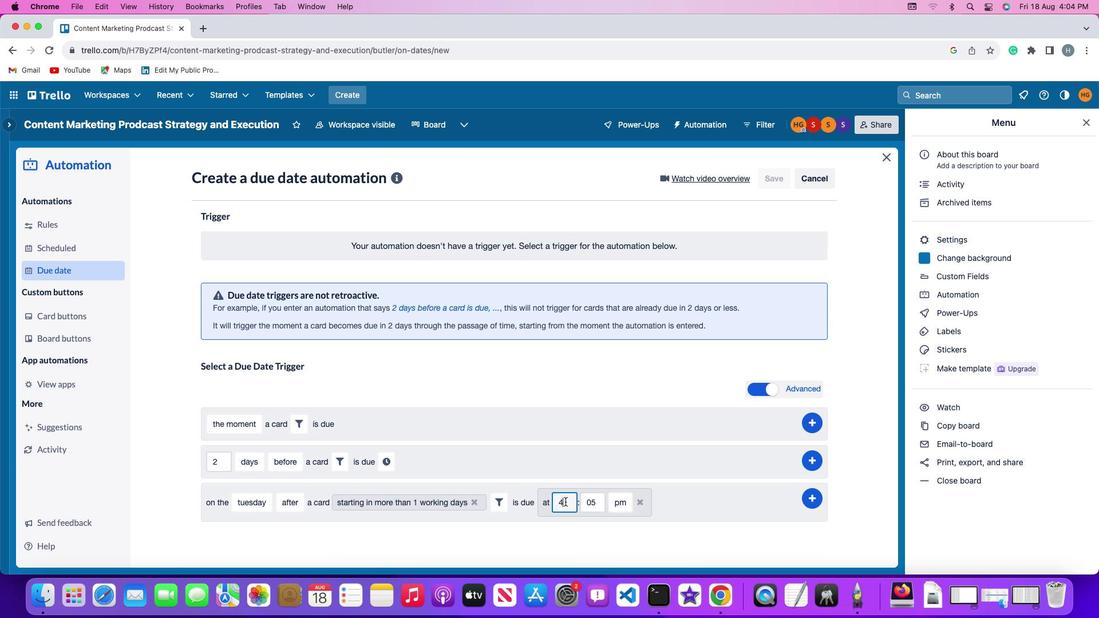 
Action: Key pressed Key.backspace'1''1''1'
Screenshot: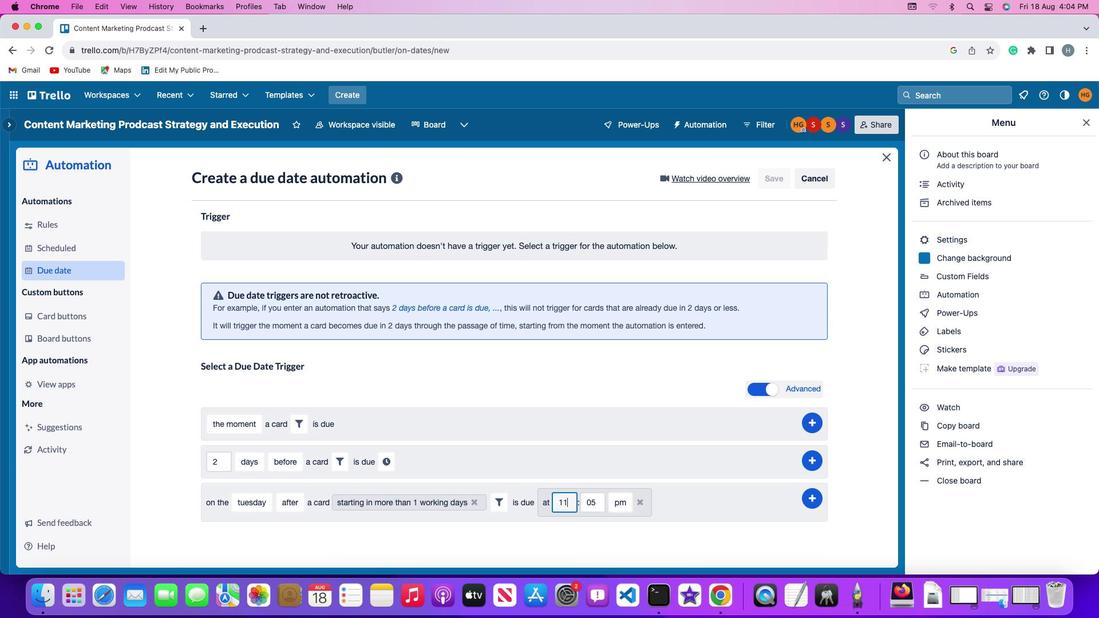 
Action: Mouse moved to (590, 502)
Screenshot: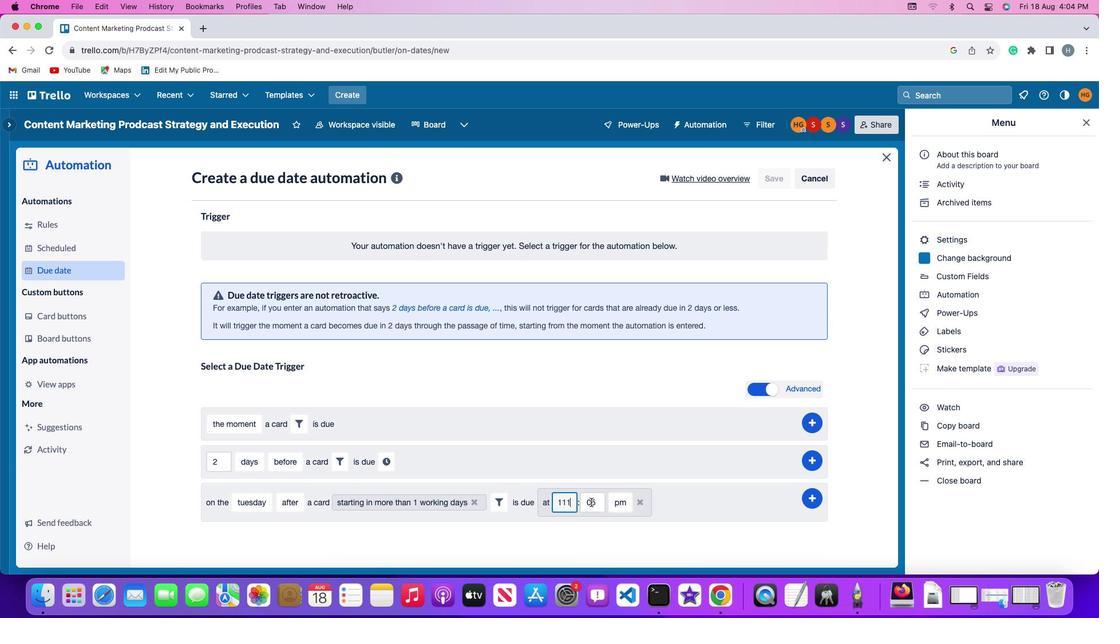 
Action: Key pressed Key.backspace
Screenshot: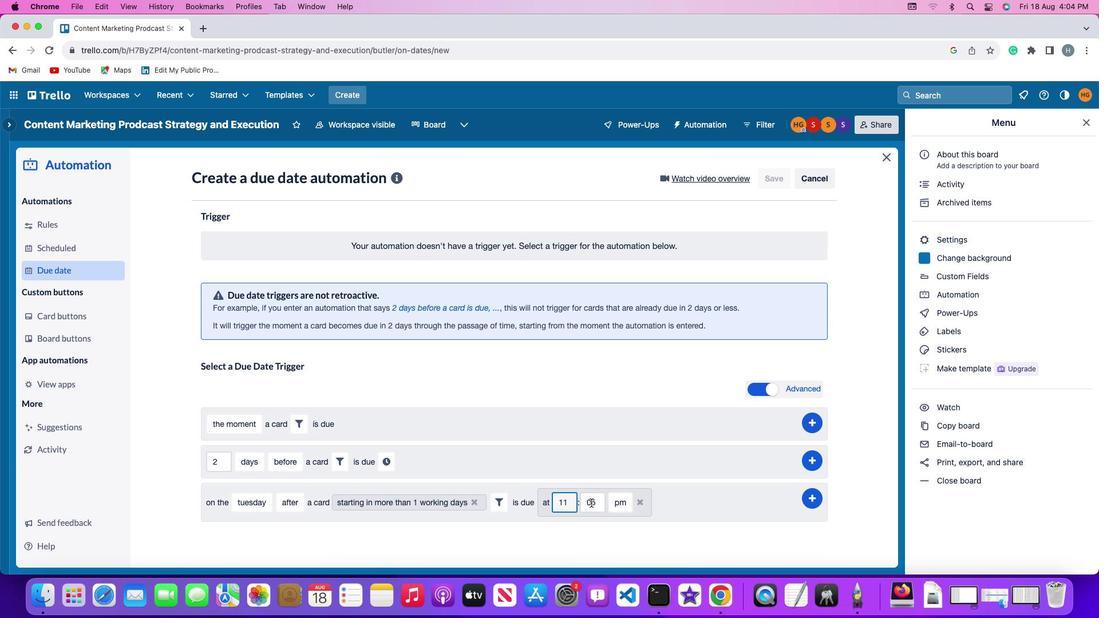 
Action: Mouse moved to (602, 504)
Screenshot: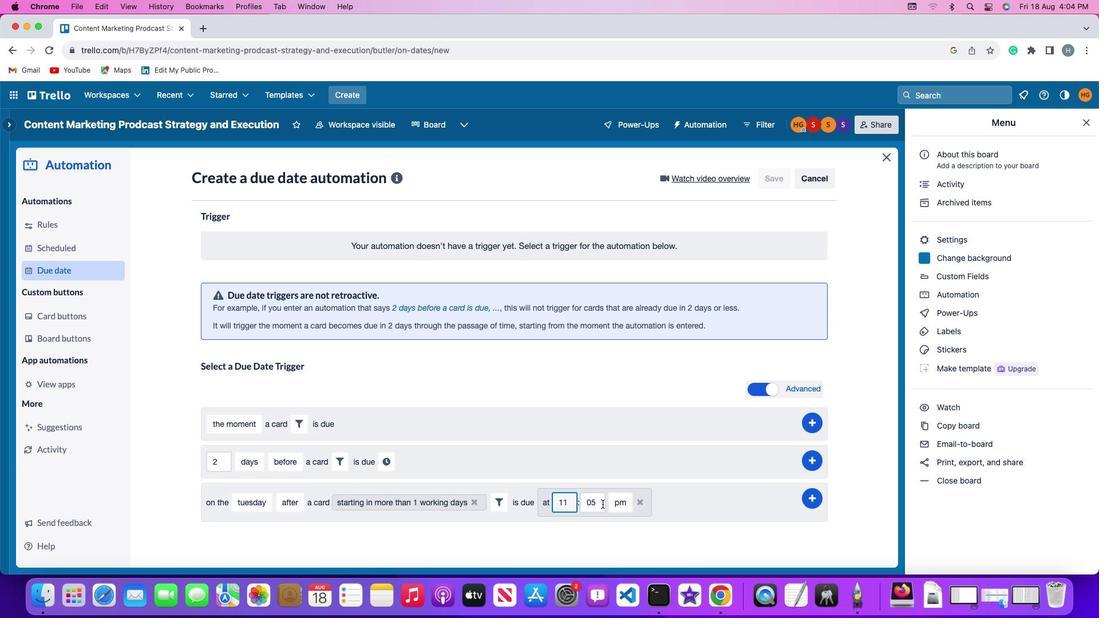 
Action: Mouse pressed left at (602, 504)
Screenshot: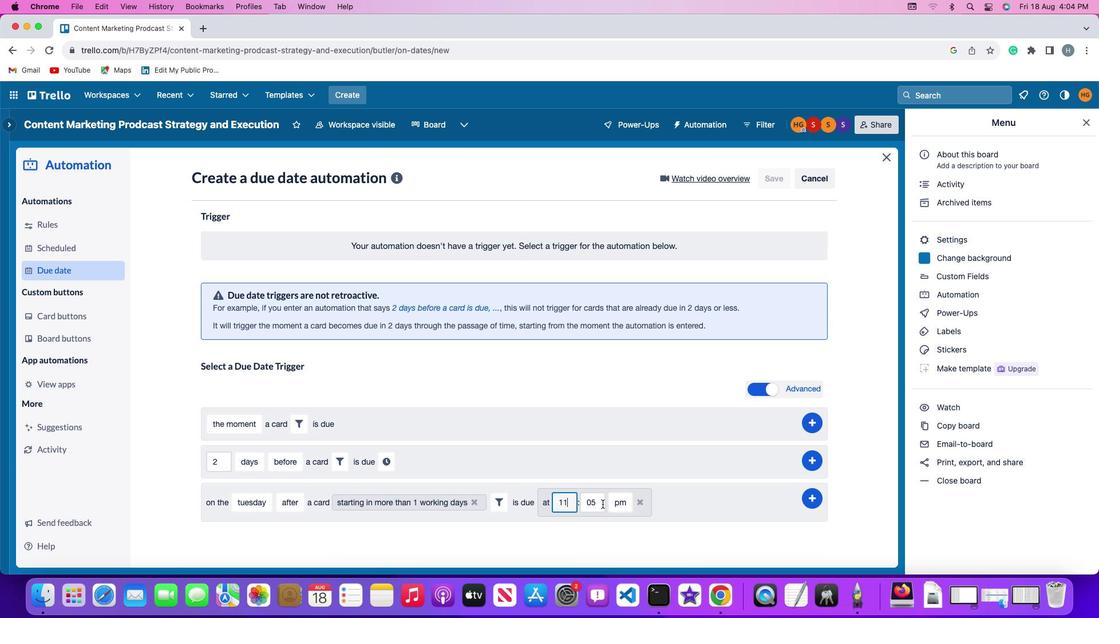 
Action: Mouse moved to (602, 504)
Screenshot: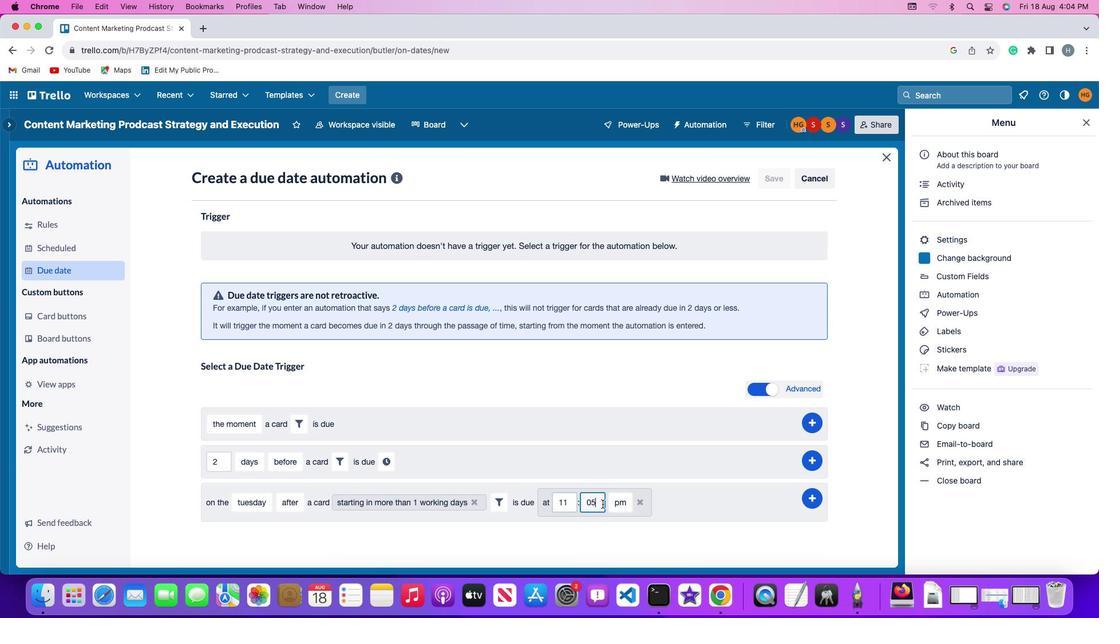 
Action: Key pressed Key.backspaceKey.backspace
Screenshot: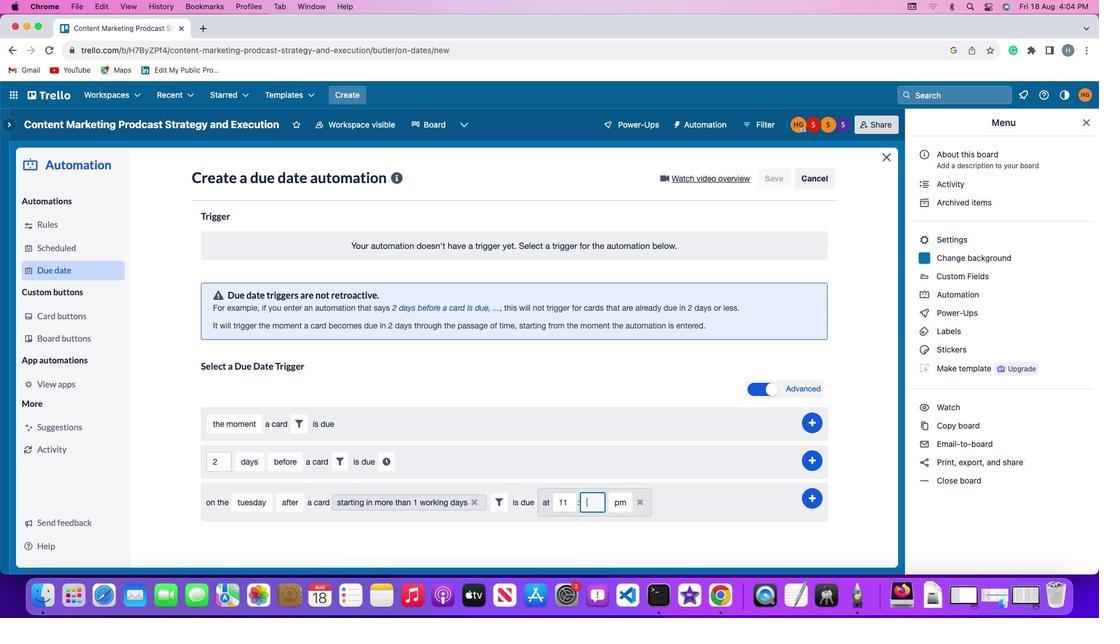 
Action: Mouse moved to (602, 503)
Screenshot: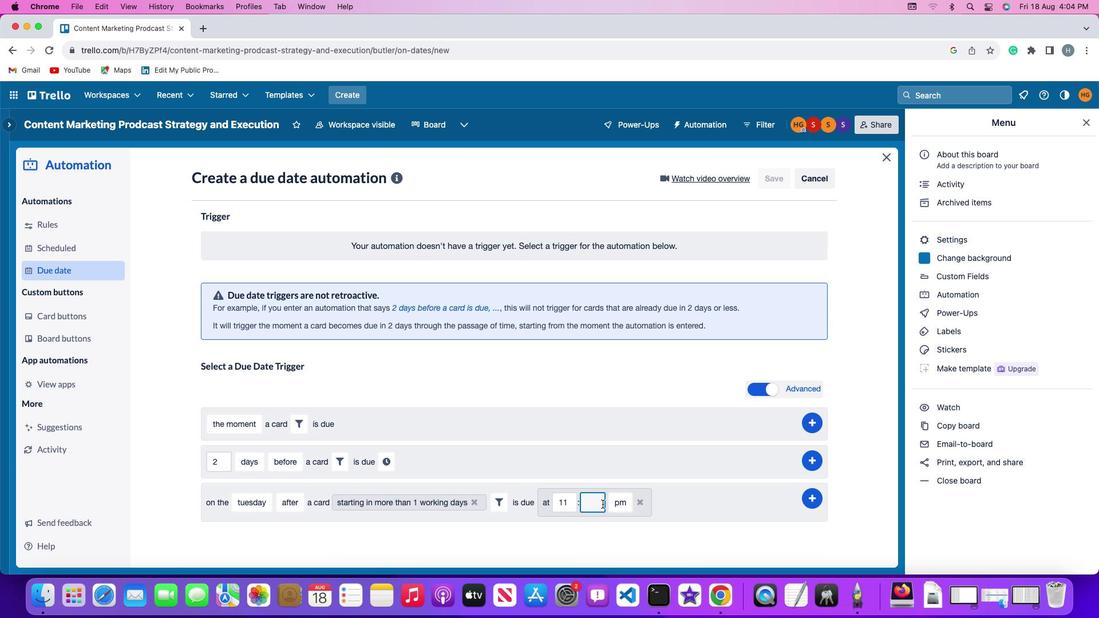 
Action: Key pressed '0''0'
Screenshot: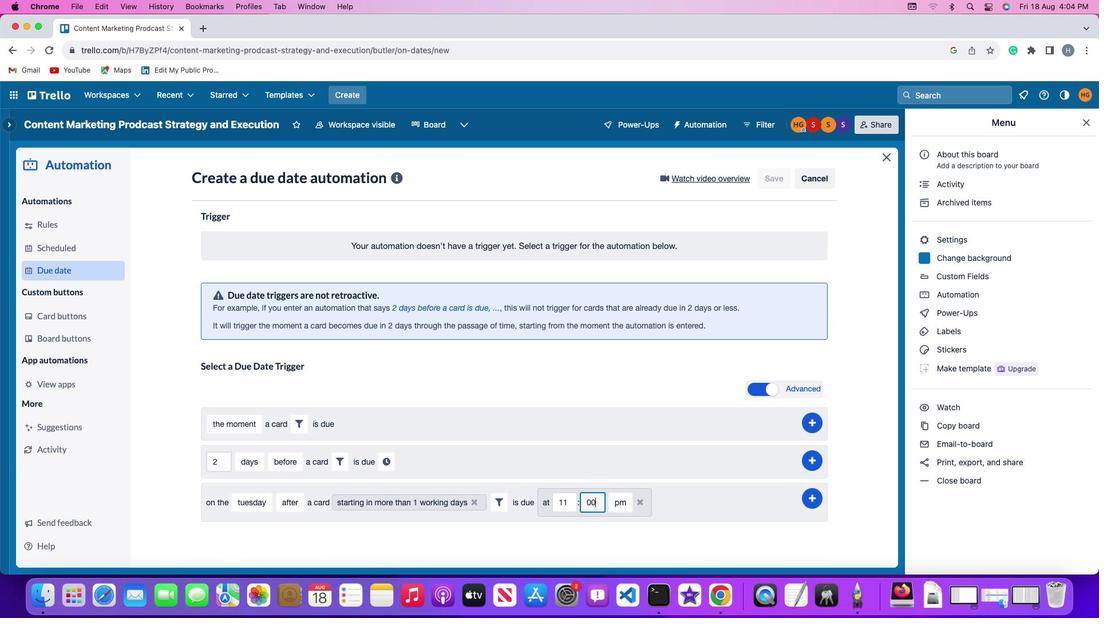 
Action: Mouse moved to (623, 505)
Screenshot: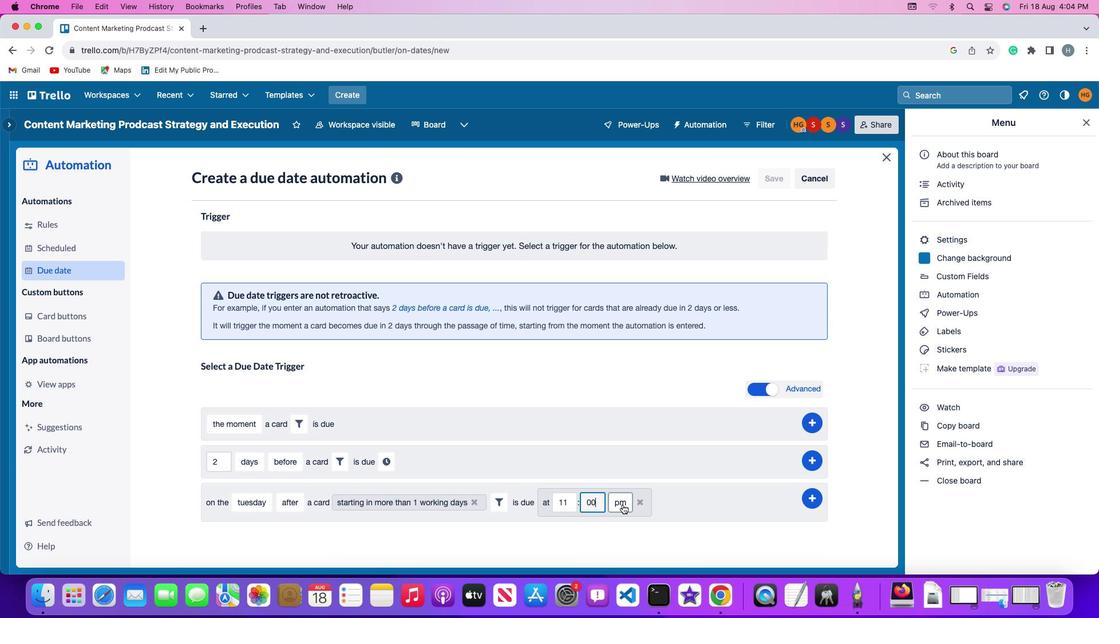 
Action: Mouse pressed left at (623, 505)
Screenshot: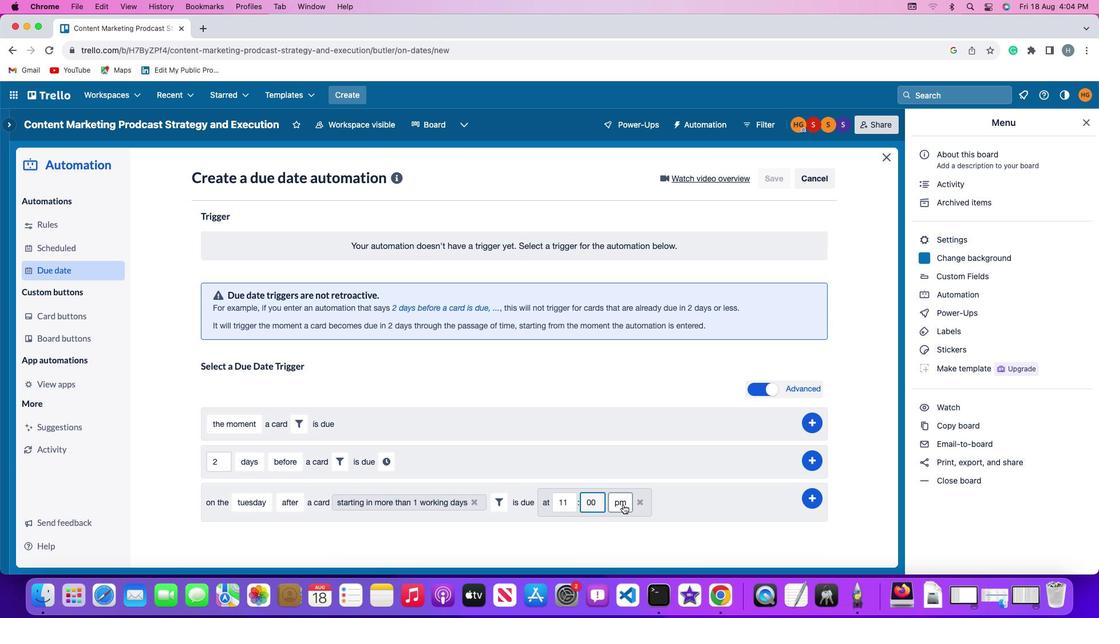 
Action: Mouse moved to (621, 517)
Screenshot: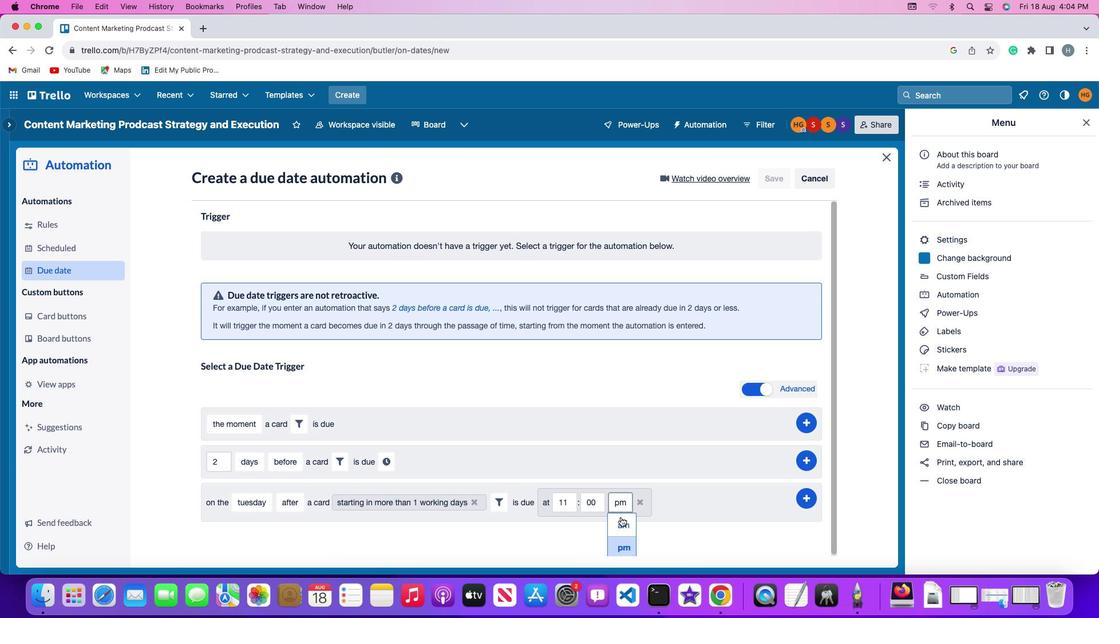 
Action: Mouse pressed left at (621, 517)
Screenshot: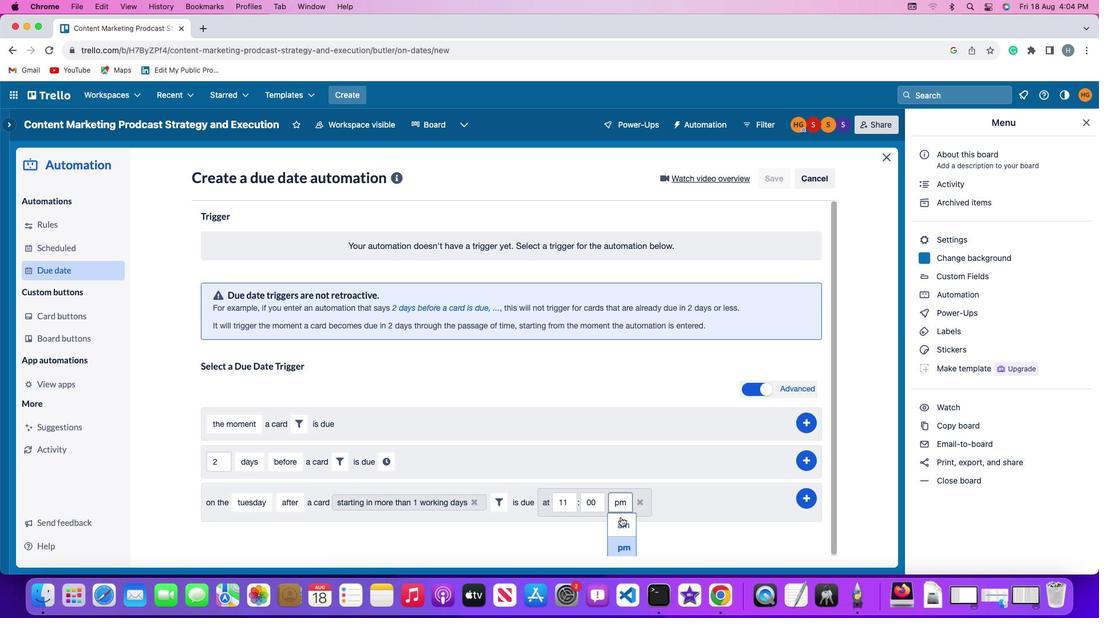 
Action: Mouse moved to (812, 496)
Screenshot: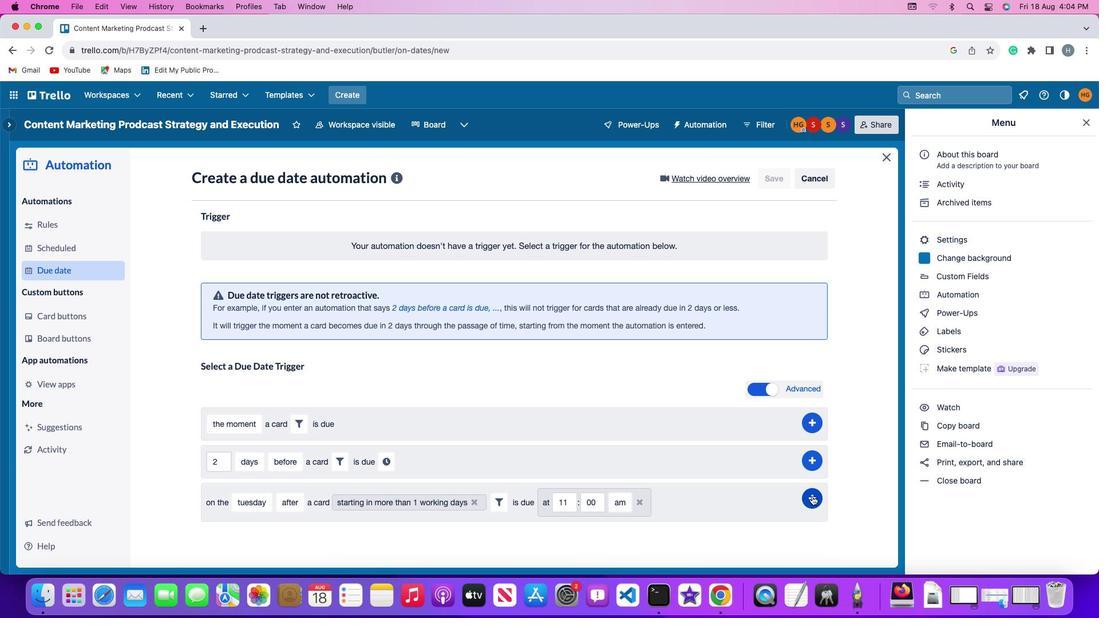 
Action: Mouse pressed left at (812, 496)
Screenshot: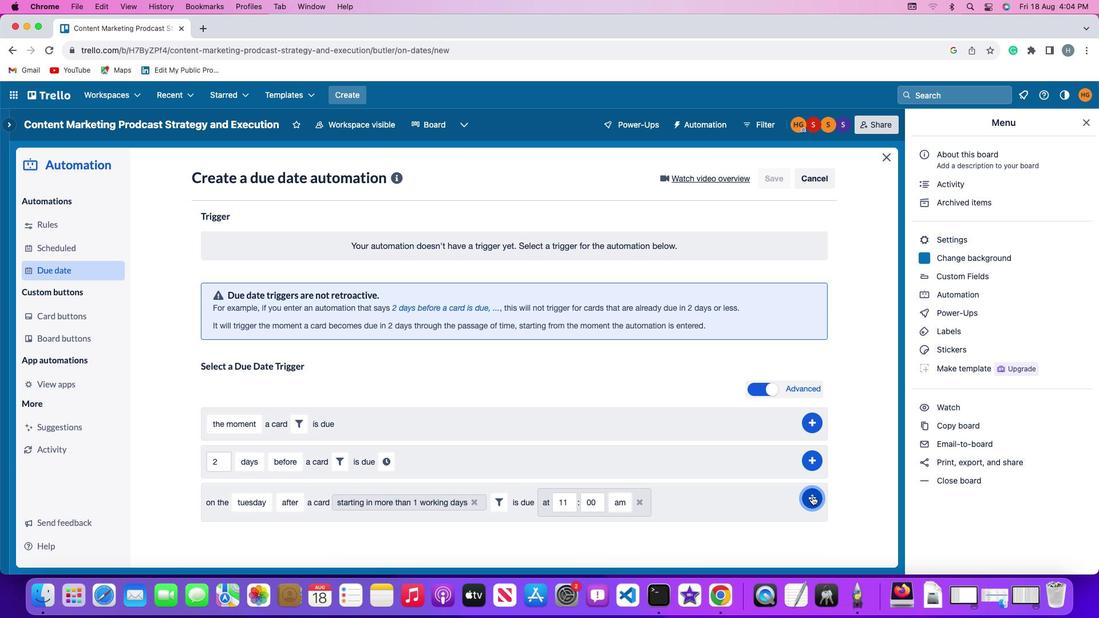 
Action: Mouse moved to (861, 412)
Screenshot: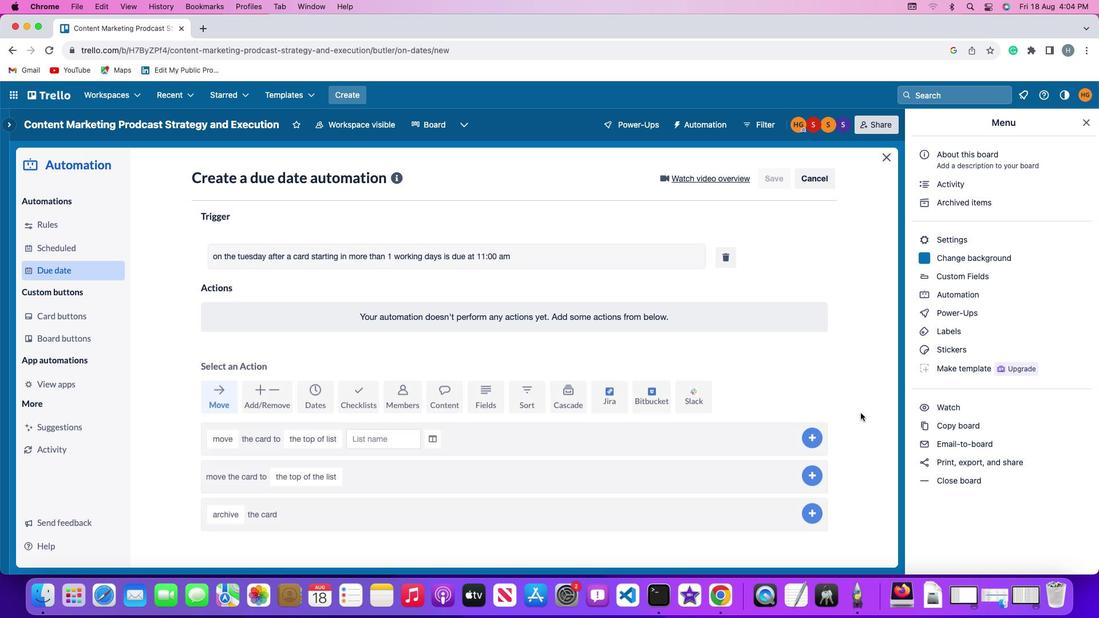 
